 Task: Add an event with the title Training Workshop: Effective Communication Skills, date '2023/12/05', time 7:50 AM to 9:50 AMand add a description: Emphasize the significance of clear communication throughout the exercise. Encourage catchers to use verbal cues, such as Ready? or Fall when ready, to establish a synchronized rhythm., put the event into Blue category . Add location for the event as: 456 Voutoumi Beach, Antipaxos, Greece, logged in from the account softage.2@softage.netand send the event invitation to softage.8@softage.net and softage.9@softage.net. Set a reminder for the event 12 hour before
Action: Mouse moved to (104, 106)
Screenshot: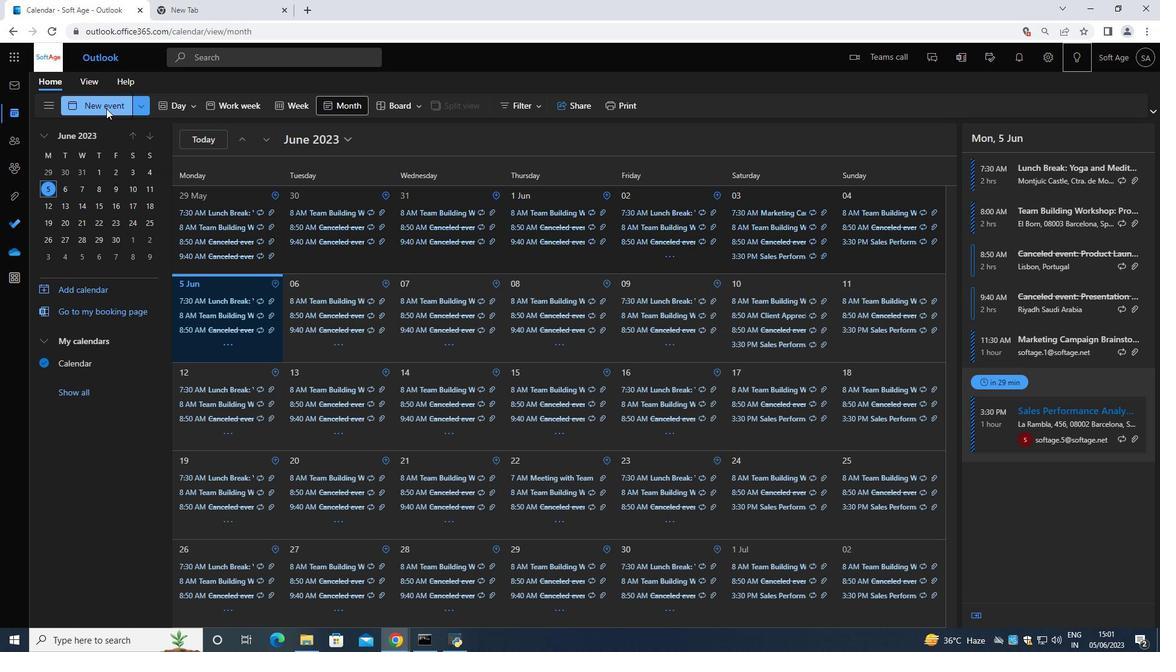 
Action: Mouse pressed left at (104, 106)
Screenshot: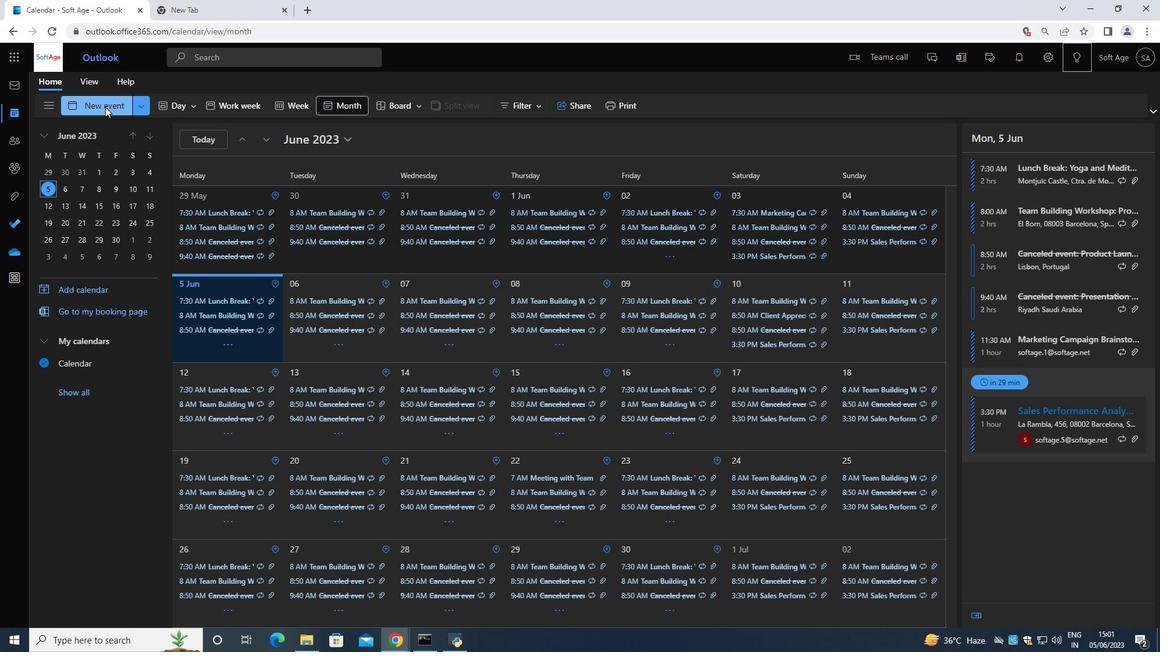 
Action: Mouse moved to (346, 178)
Screenshot: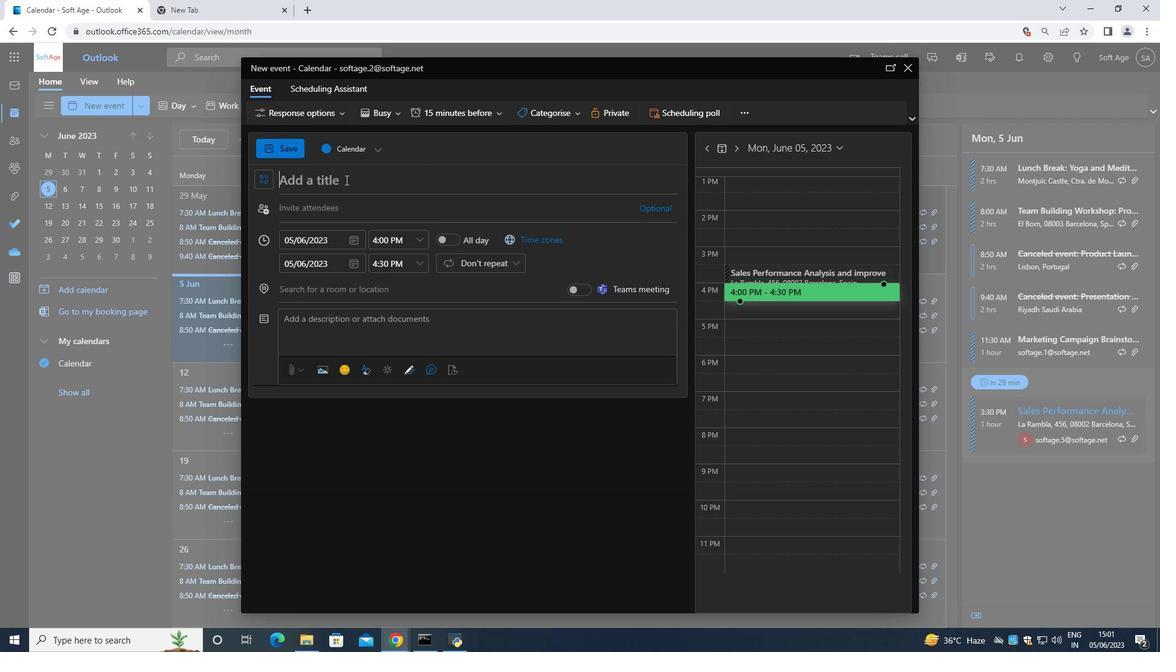 
Action: Key pressed <Key.shift>Training<Key.space><Key.shift>Workshop<Key.shift_r><Key.shift_r><Key.shift_r>:<Key.shift><Key.space><Key.shift><Key.shift><Key.shift><Key.shift><Key.shift><Key.shift><Key.shift><Key.shift><Key.shift><Key.shift><Key.shift>Effective<Key.space><Key.shift>Communication<Key.space><Key.shift>Skills
Screenshot: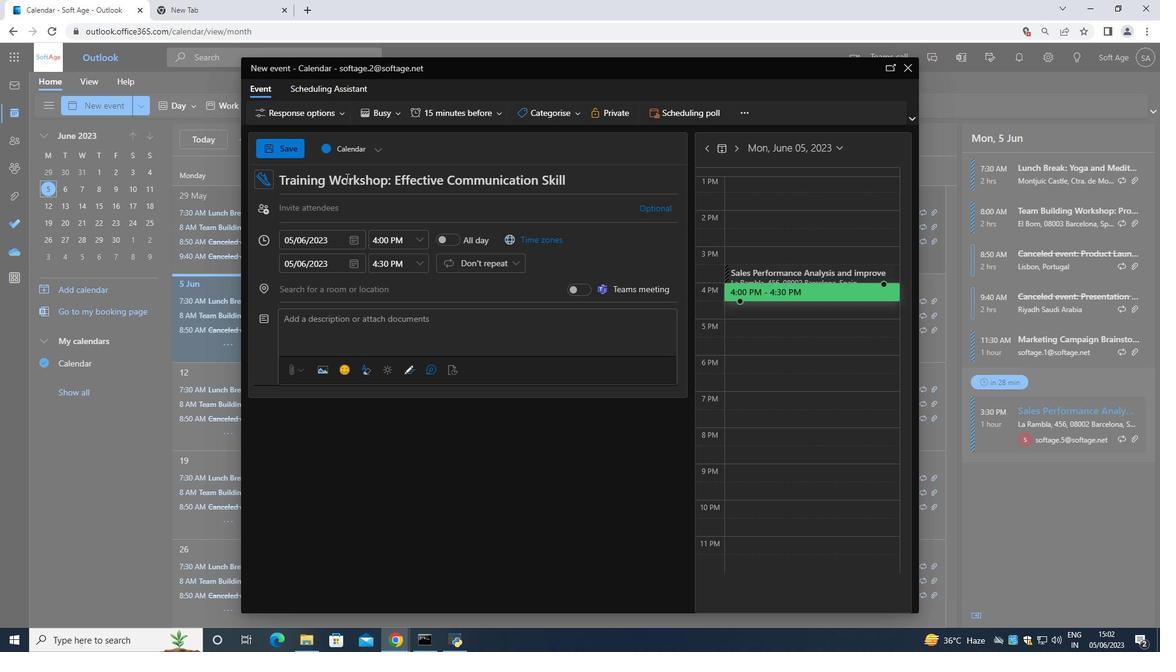 
Action: Mouse moved to (354, 246)
Screenshot: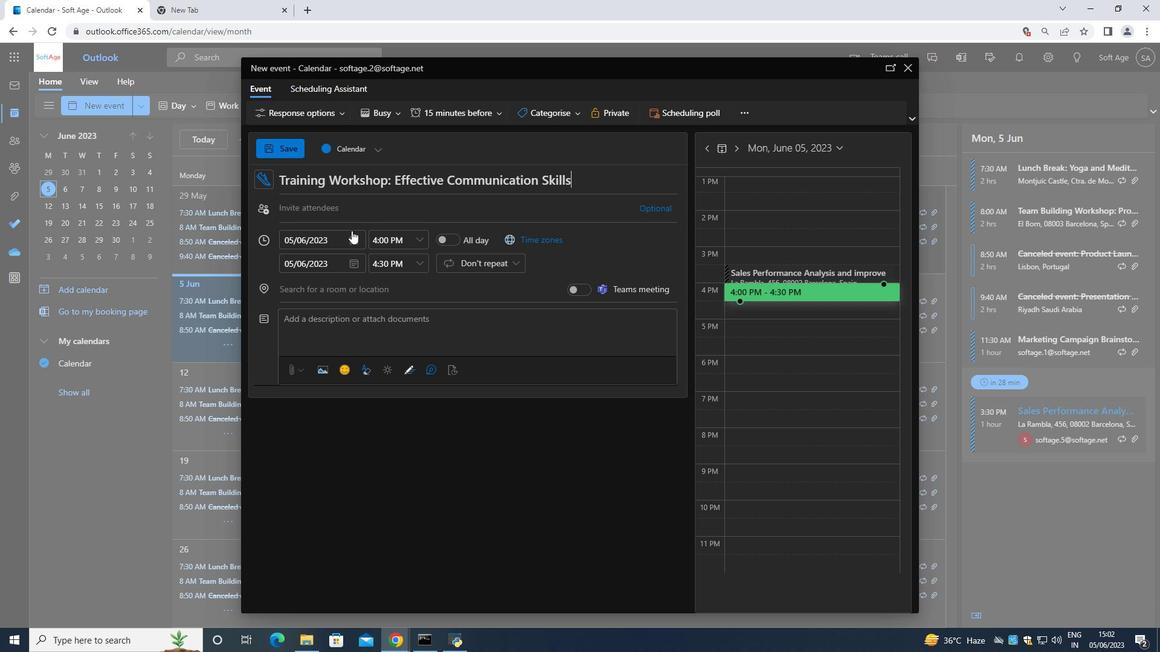 
Action: Mouse pressed left at (354, 246)
Screenshot: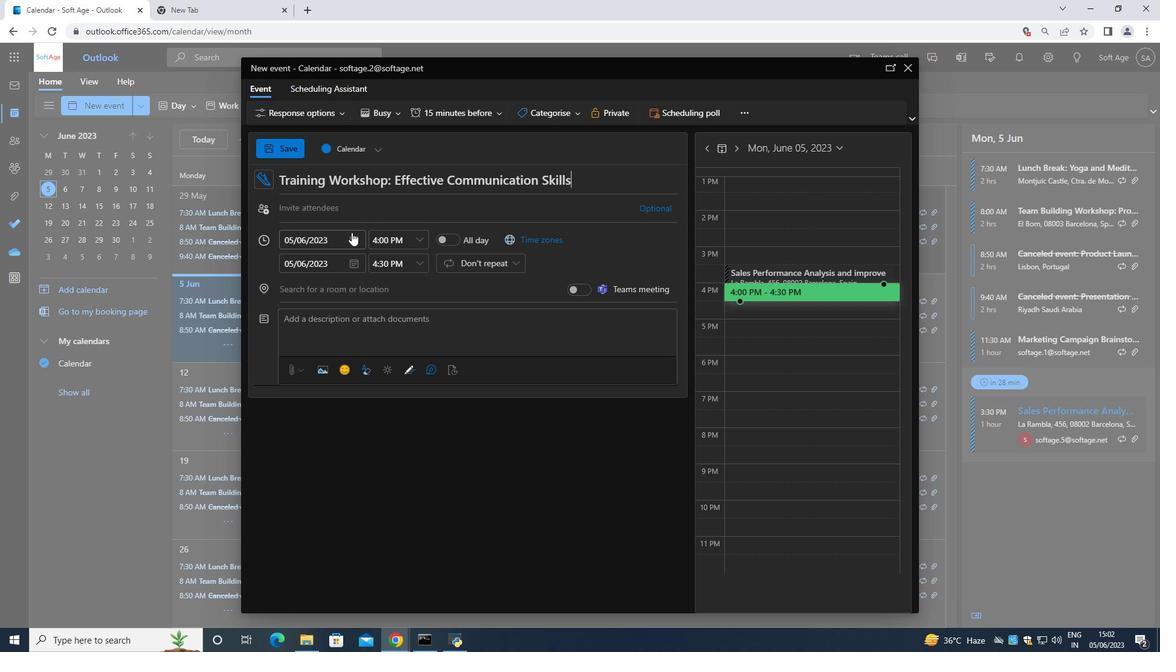 
Action: Mouse moved to (392, 258)
Screenshot: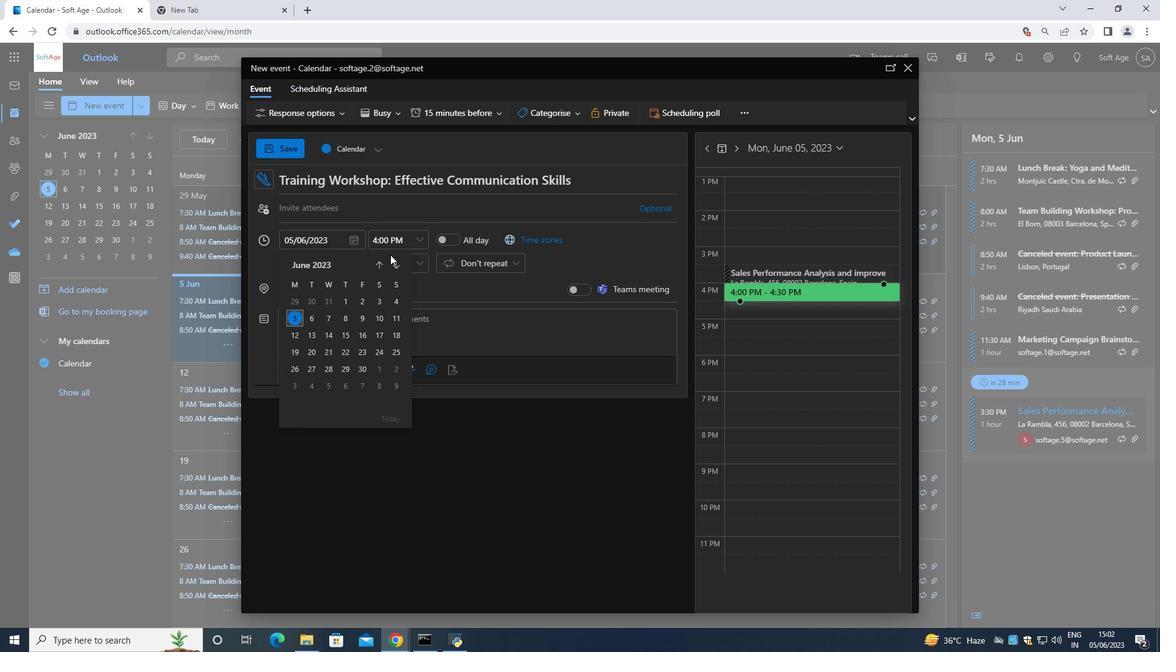 
Action: Mouse pressed left at (392, 258)
Screenshot: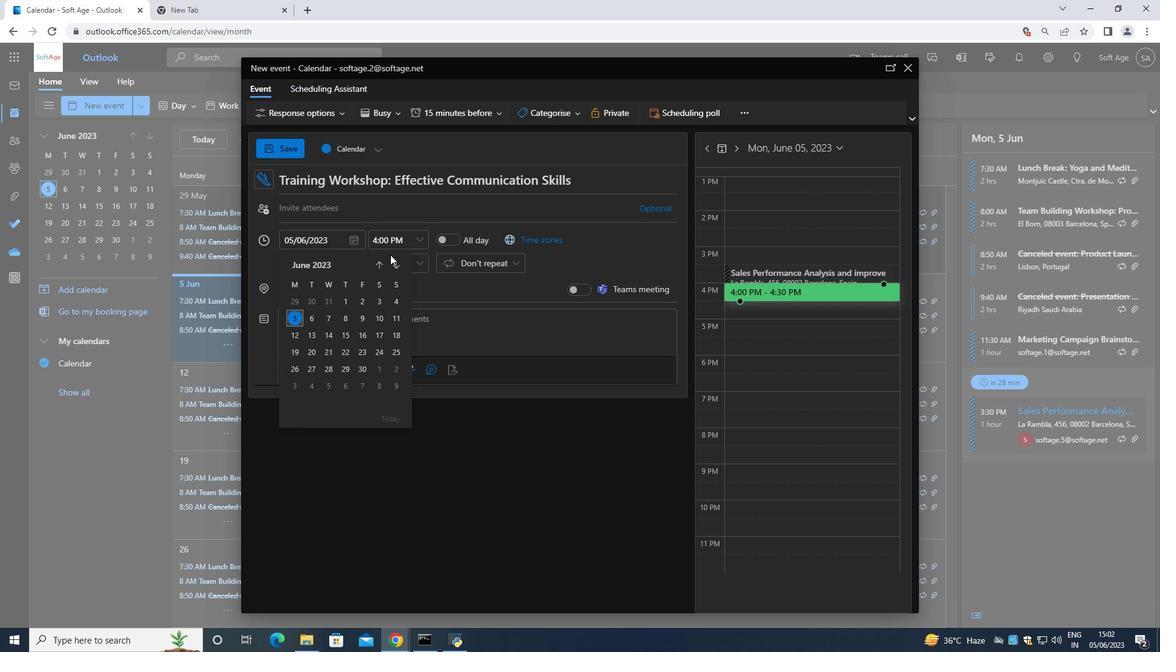 
Action: Mouse moved to (393, 262)
Screenshot: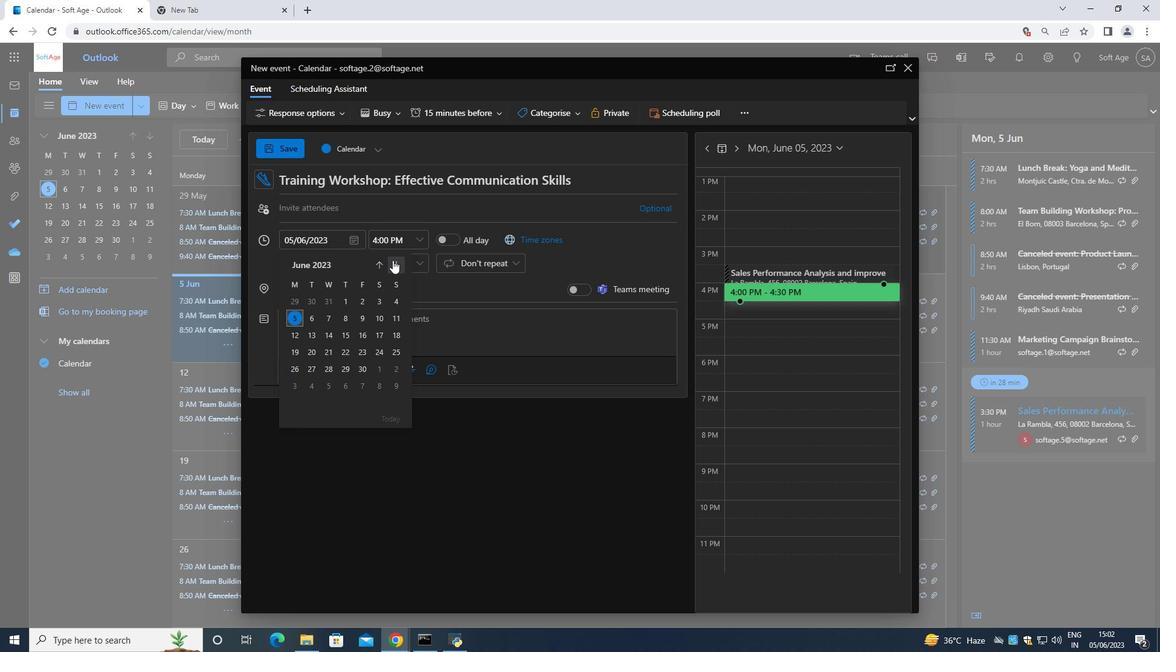 
Action: Mouse pressed left at (393, 262)
Screenshot: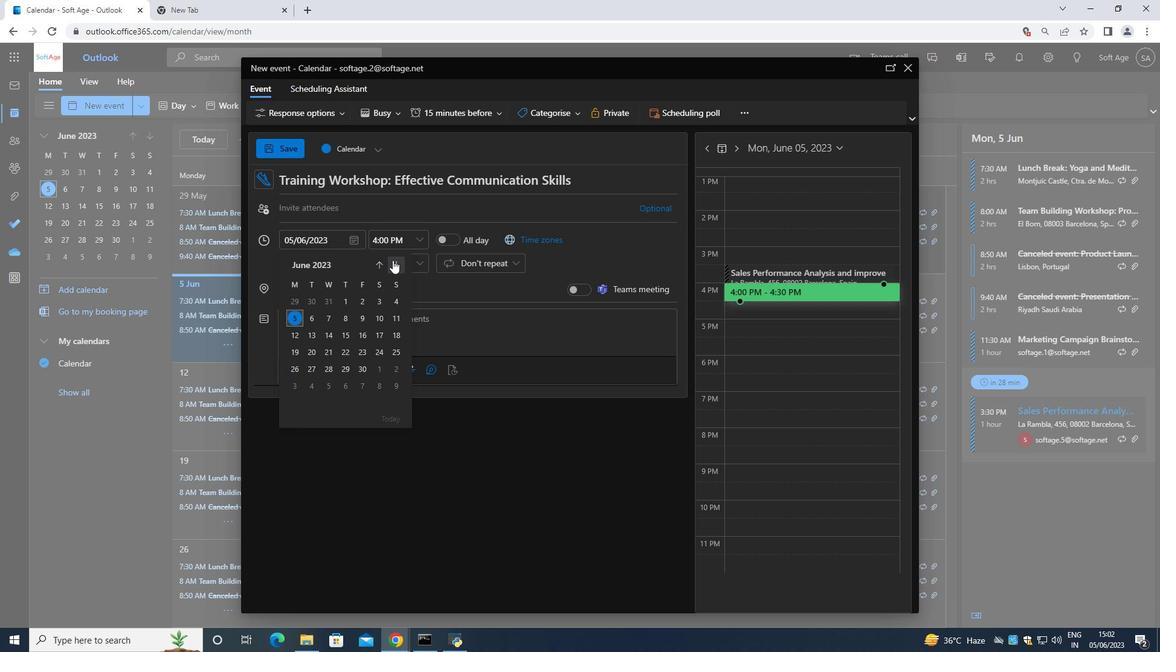 
Action: Mouse moved to (394, 262)
Screenshot: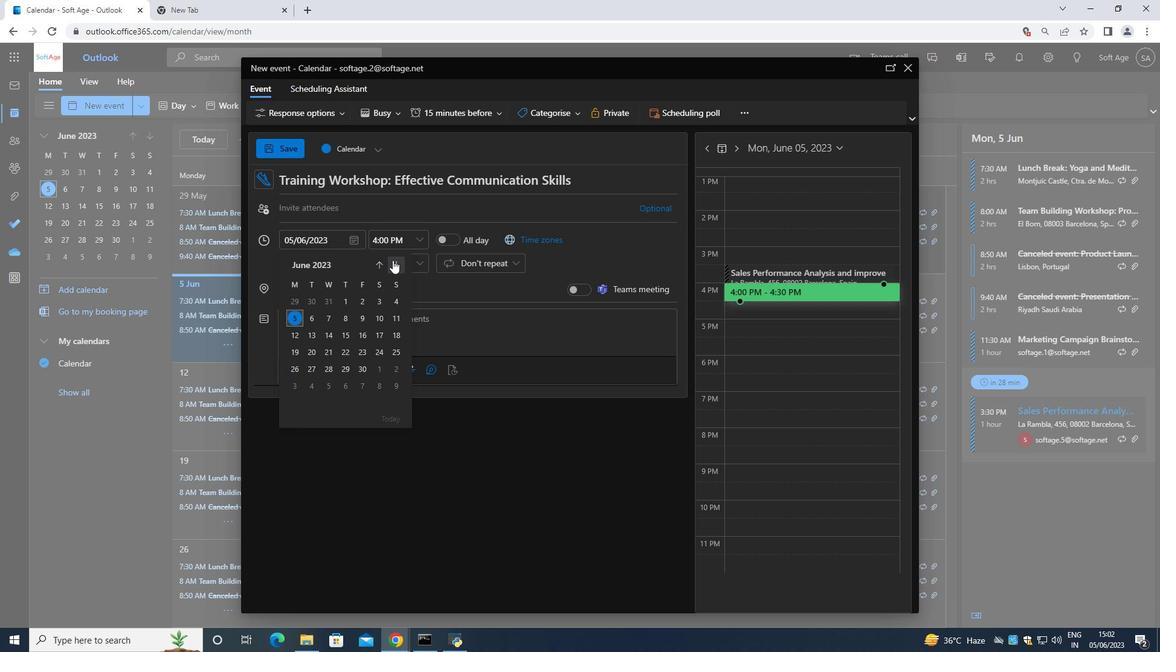 
Action: Mouse pressed left at (394, 262)
Screenshot: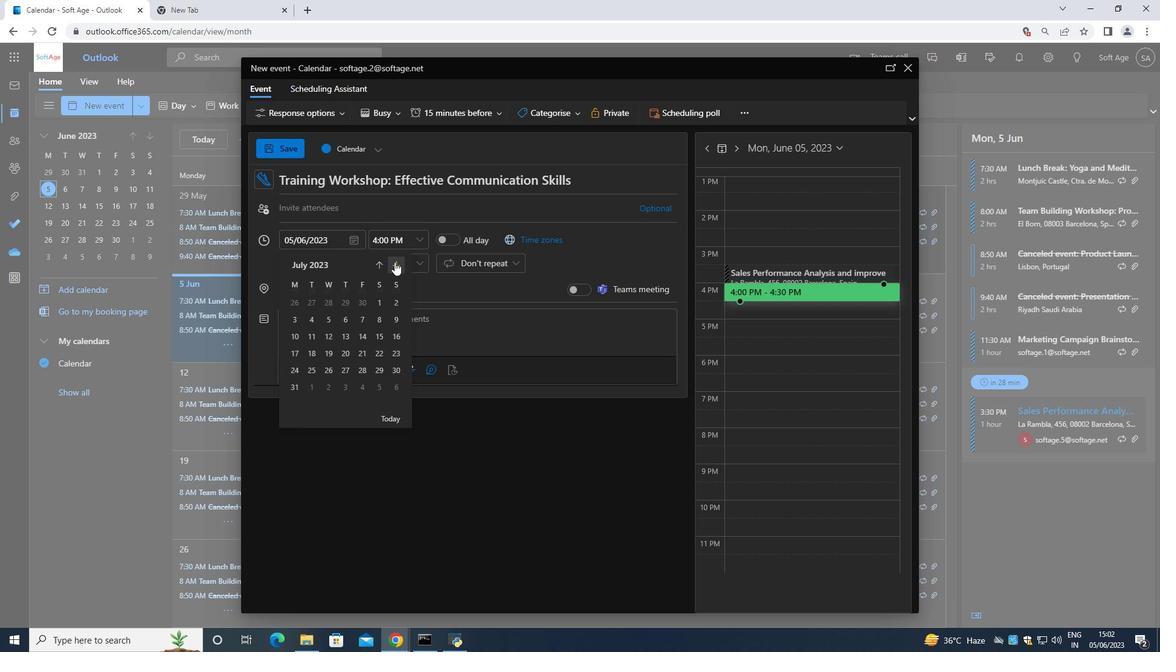 
Action: Mouse pressed left at (394, 262)
Screenshot: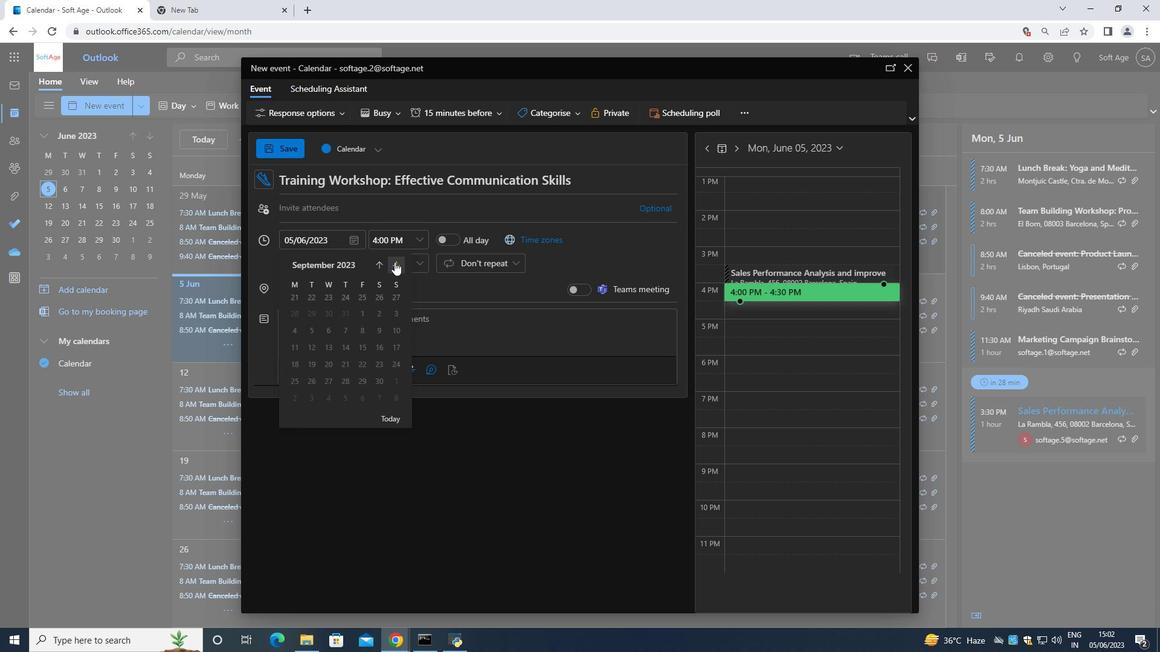 
Action: Mouse moved to (395, 262)
Screenshot: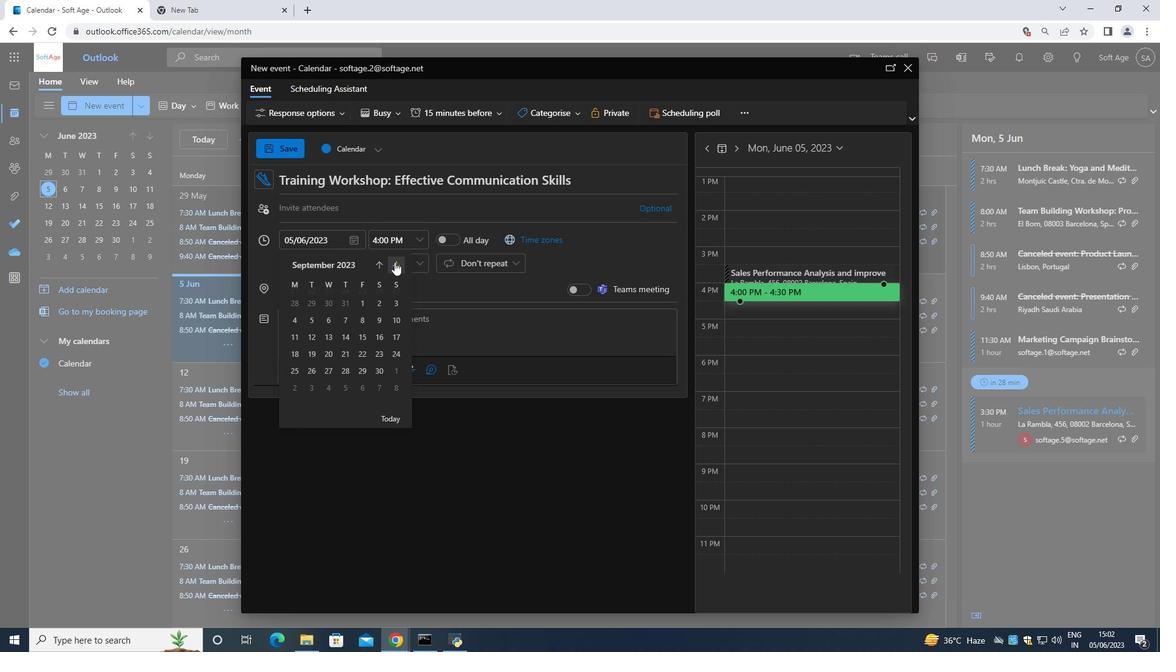 
Action: Mouse pressed left at (395, 262)
Screenshot: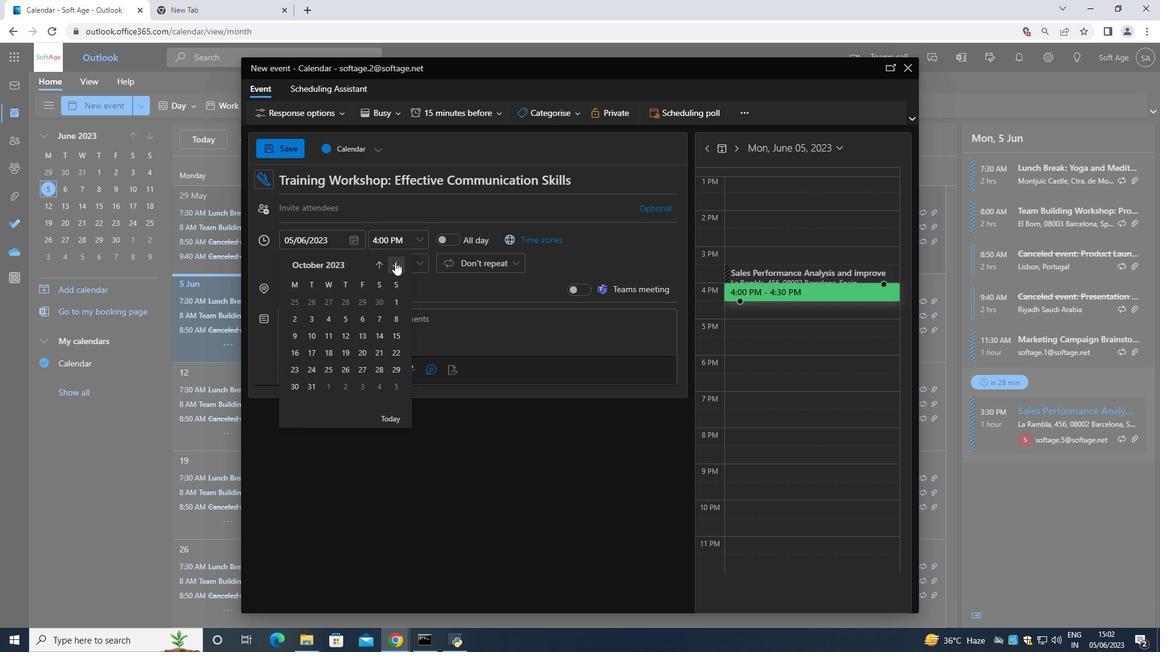 
Action: Mouse moved to (389, 302)
Screenshot: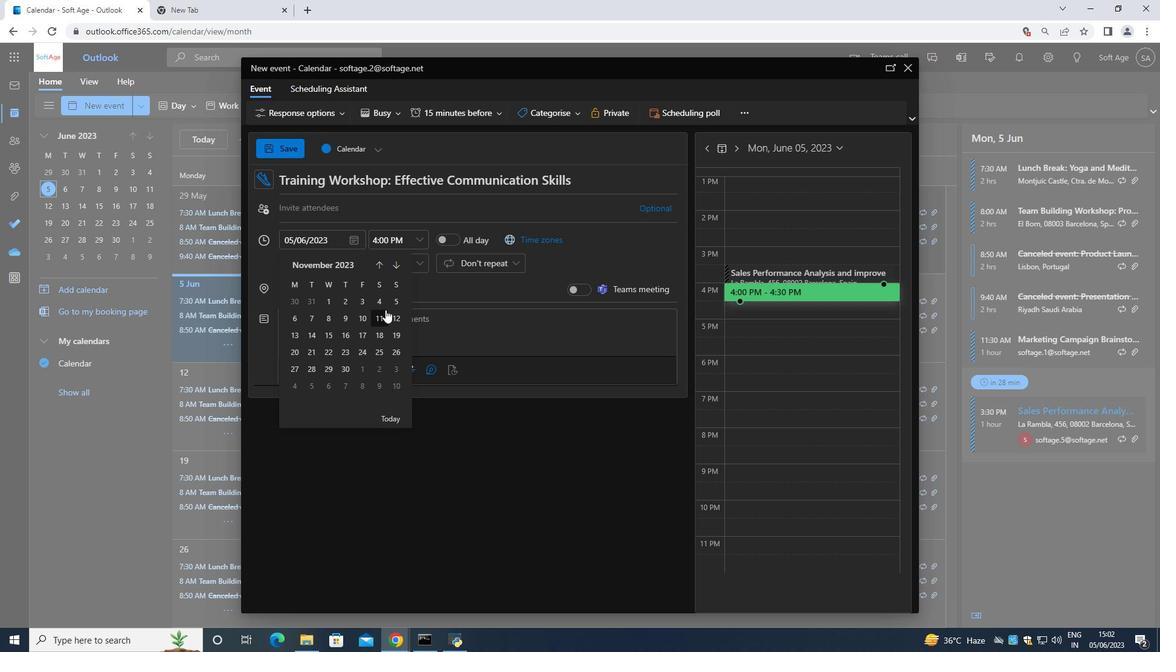 
Action: Mouse pressed left at (389, 302)
Screenshot: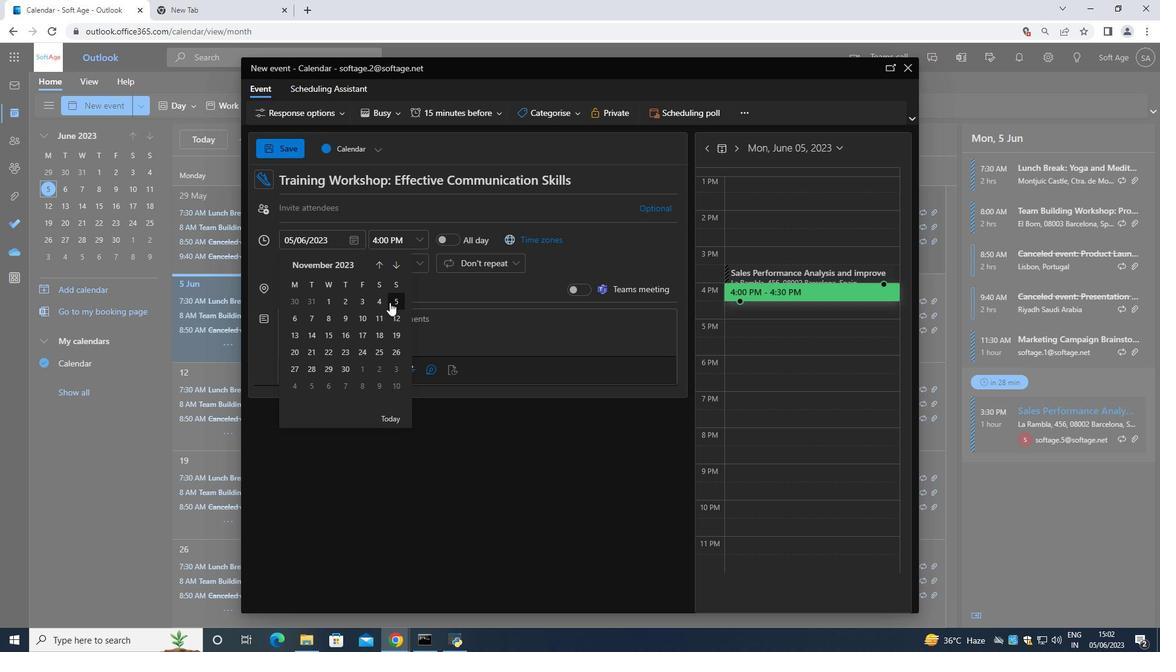 
Action: Mouse moved to (405, 240)
Screenshot: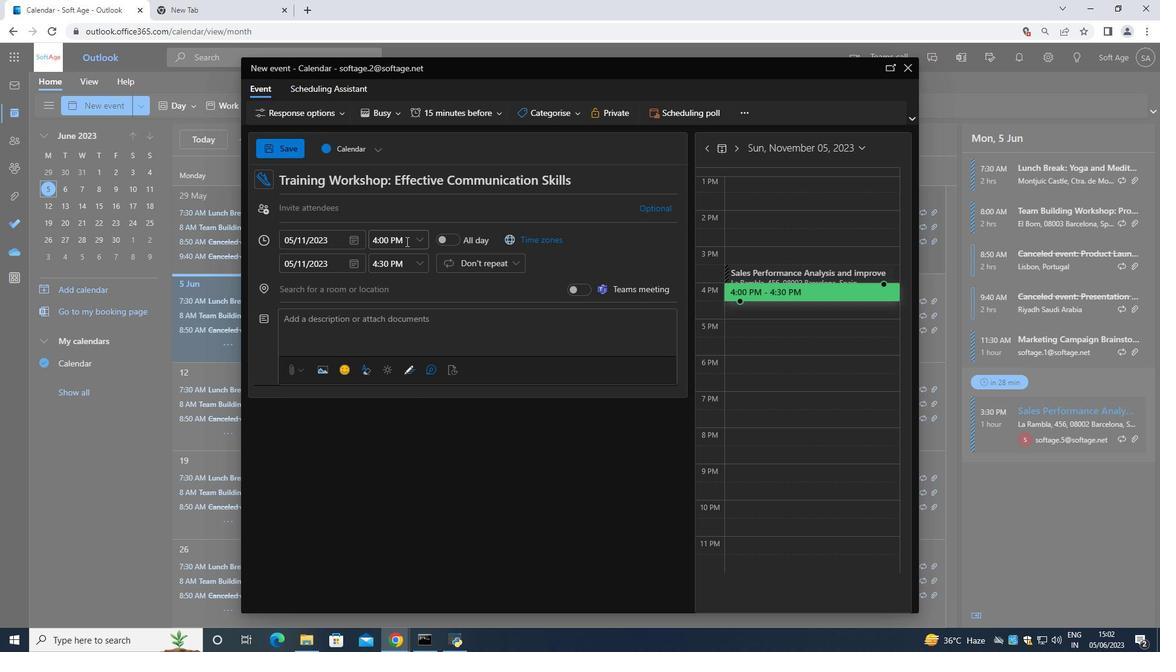 
Action: Mouse pressed left at (405, 240)
Screenshot: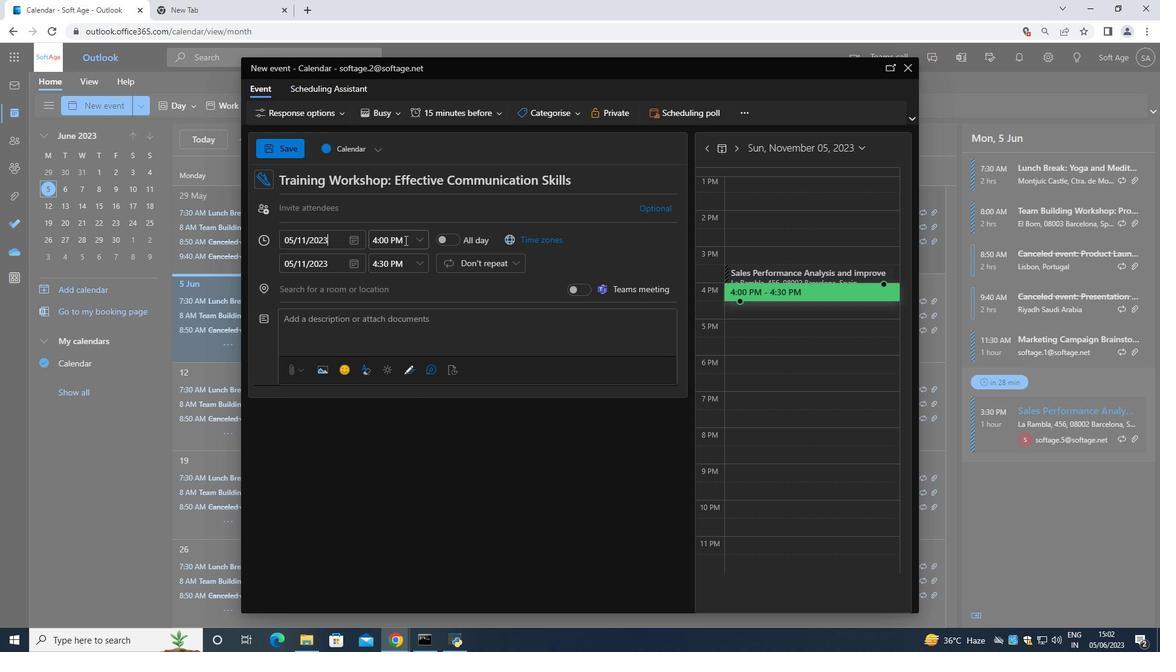 
Action: Key pressed <Key.backspace>7<Key.shift_r>:50<Key.space><Key.shift>am<Key.caps_lock>
Screenshot: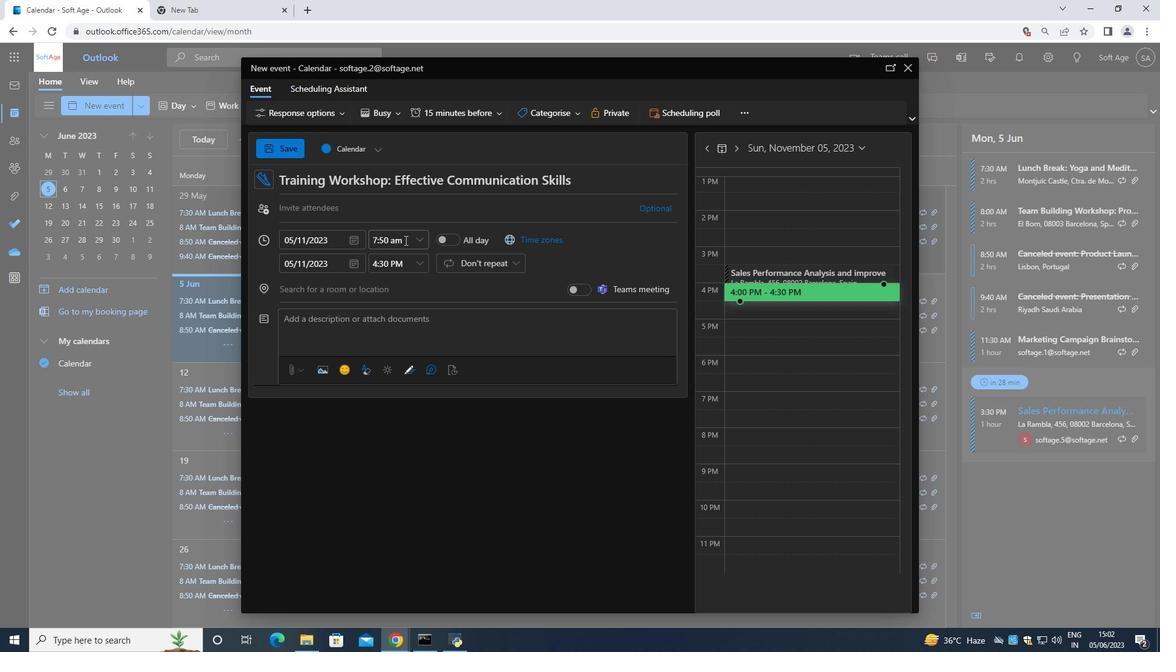 
Action: Mouse moved to (415, 257)
Screenshot: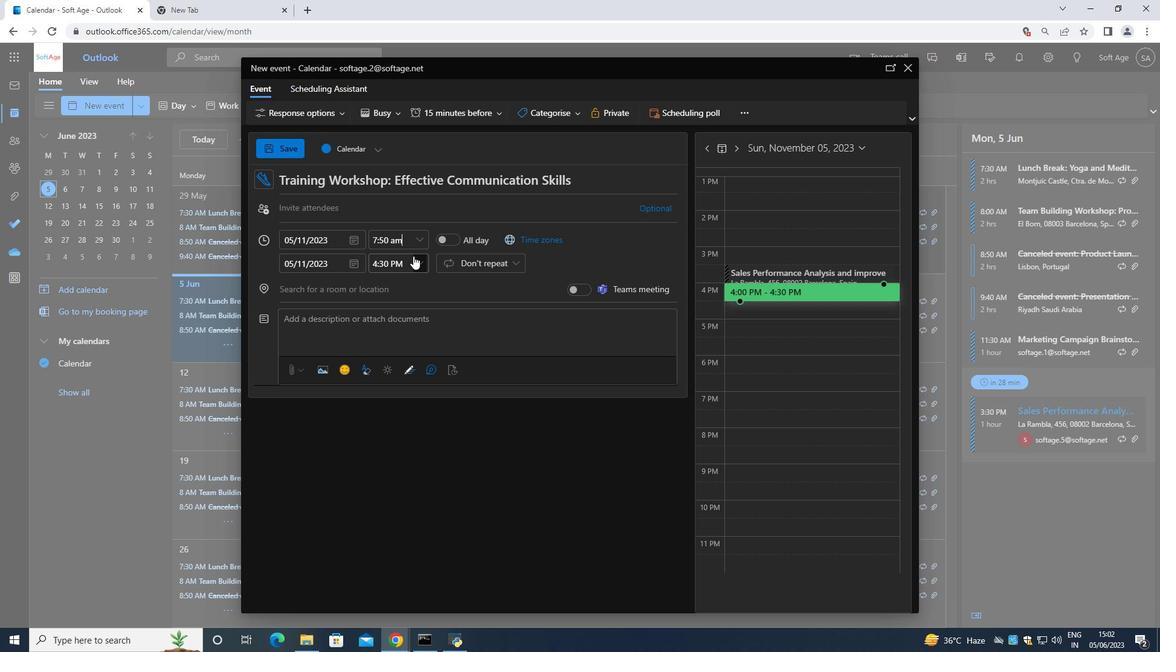 
Action: Mouse pressed left at (415, 257)
Screenshot: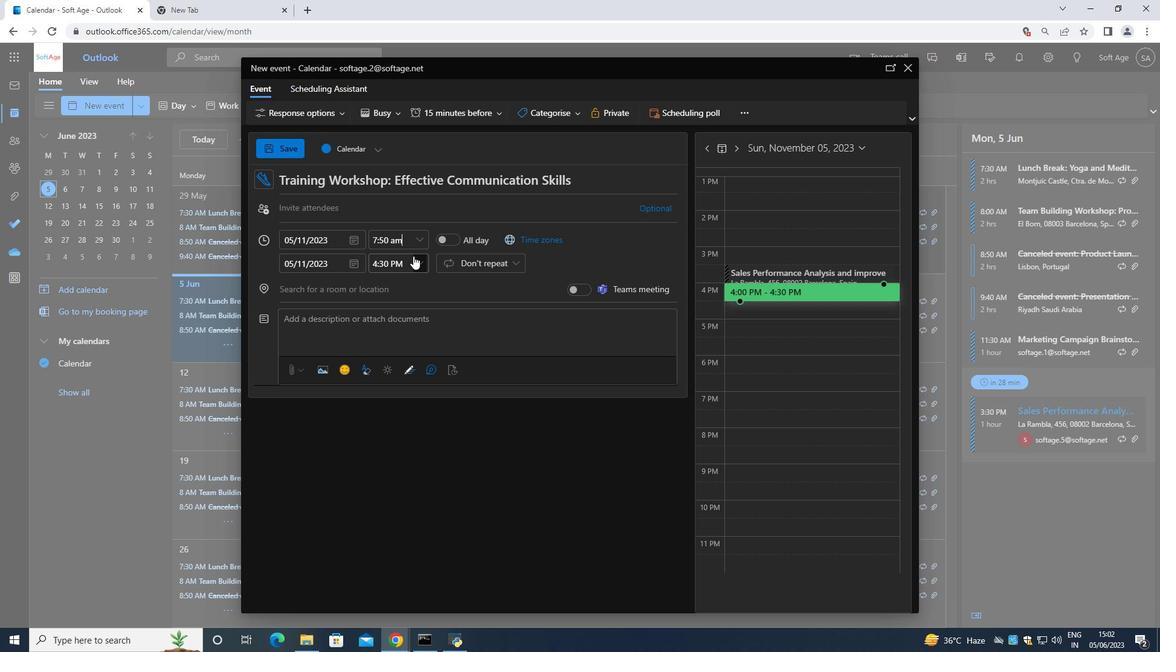 
Action: Mouse moved to (398, 346)
Screenshot: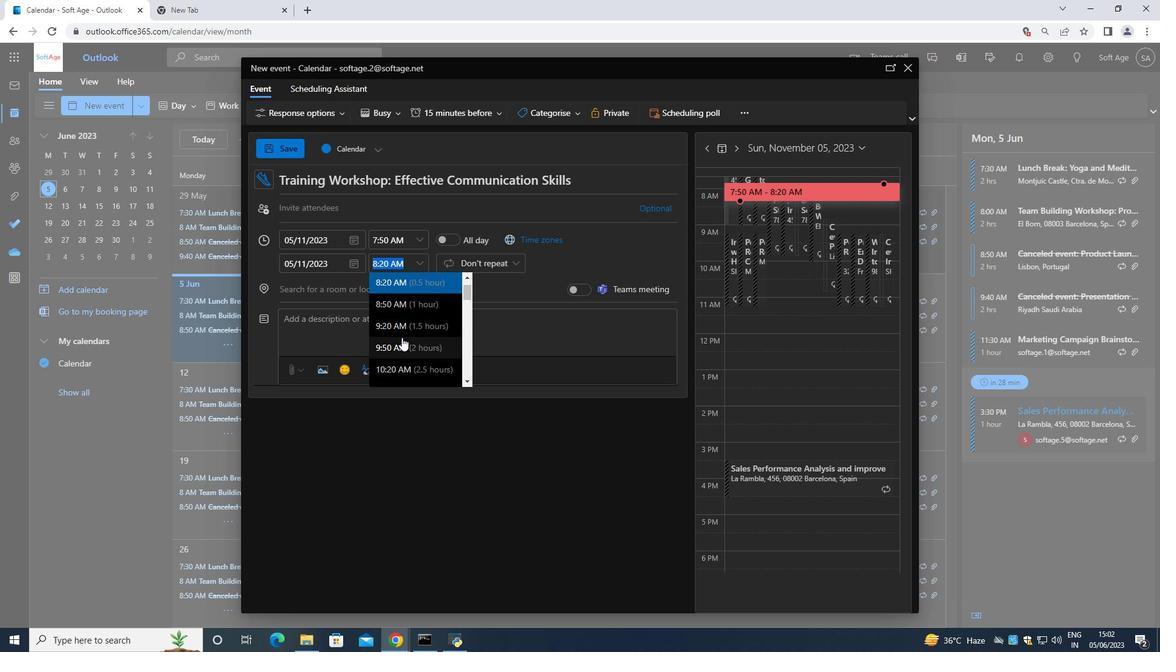 
Action: Mouse pressed left at (398, 346)
Screenshot: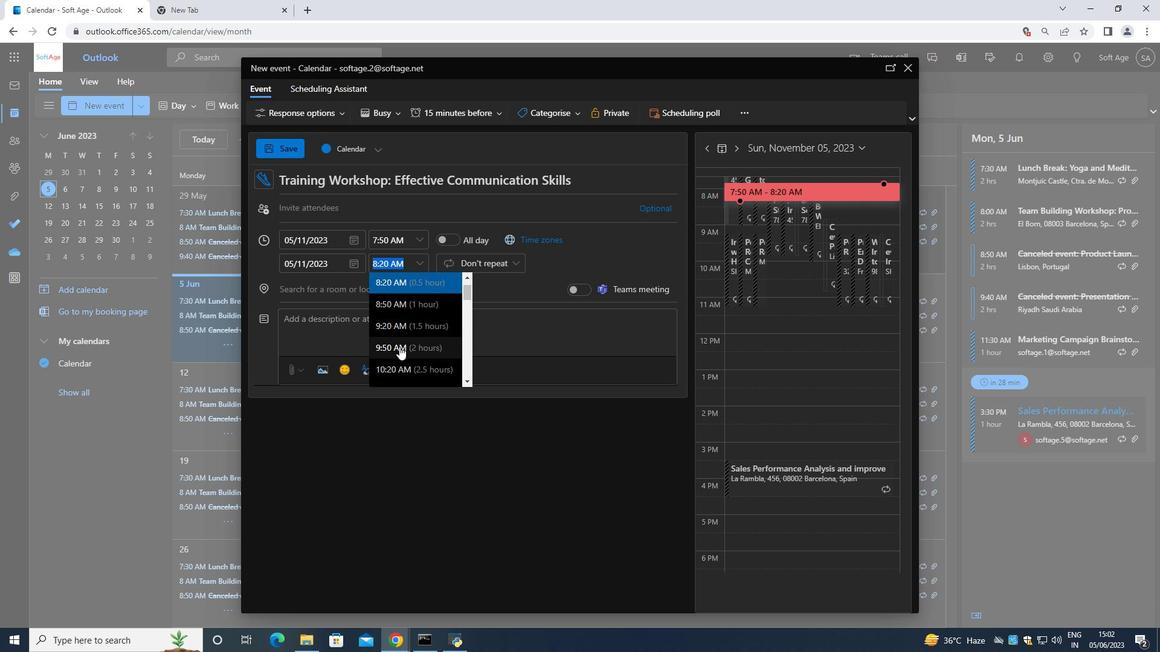 
Action: Mouse moved to (389, 330)
Screenshot: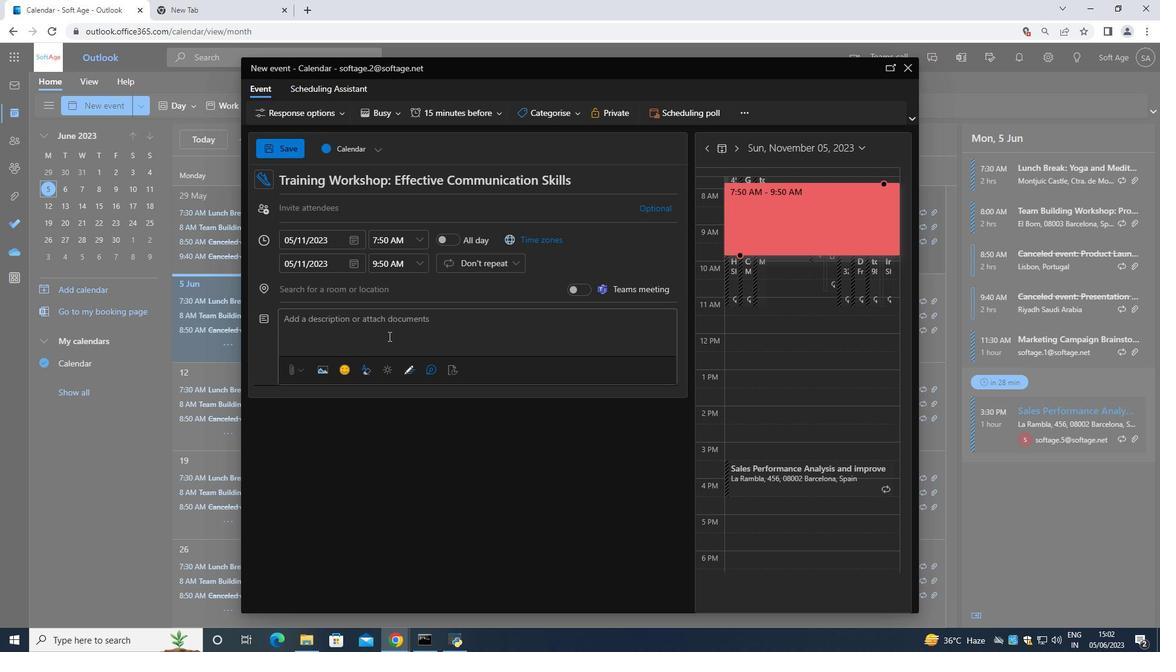 
Action: Mouse pressed left at (389, 330)
Screenshot: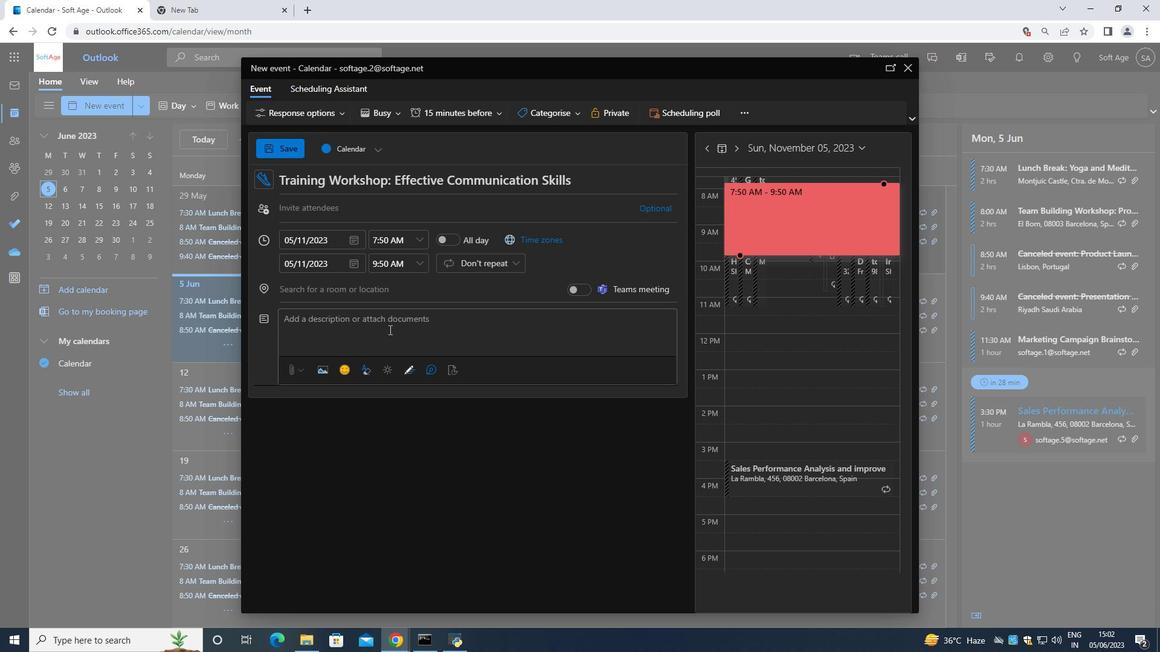 
Action: Mouse moved to (391, 331)
Screenshot: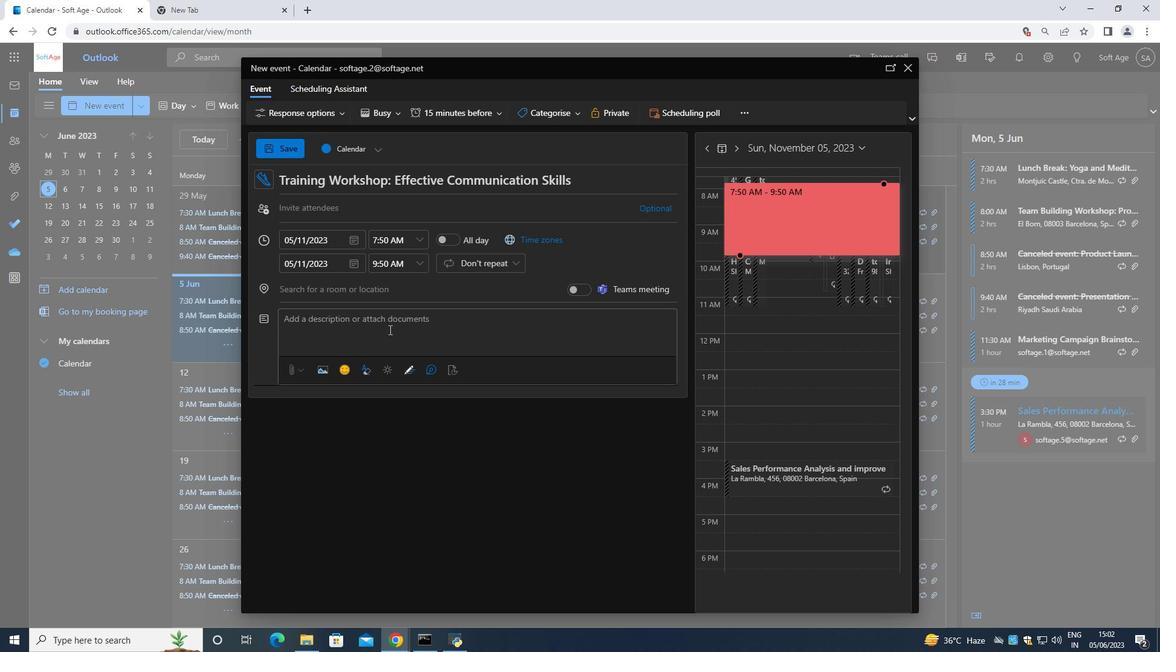 
Action: Key pressed <Key.shift>eMPHA<Key.backspace><Key.backspace><Key.backspace><Key.backspace><Key.backspace><Key.backspace><Key.backspace><Key.backspace><Key.backspace><Key.backspace><Key.backspace><Key.backspace><Key.backspace><Key.caps_lock><Key.shift>Emo<Key.backspace>phasize<Key.space>the<Key.space>exercise<Key.backspace><Key.backspace><Key.backspace><Key.backspace><Key.backspace><Key.backspace><Key.backspace><Key.backspace>significance<Key.space>of<Key.space>clear<Key.space>communication<Key.space>verbal<Key.space>throughout<Key.space>the<Key.space>exerise<Key.space><Key.backspace><Key.backspace><Key.backspace><Key.backspace>cise<Key.space>.<Key.space><Key.shift>Encourage<Key.space>catchers<Key.space>to<Key.space>the<Key.space>use<Key.space>verbal<Key.space>cuse,<Key.space>such<Key.space>as<Key.space>reday<Key.space><Key.left><Key.left><Key.left><Key.left><Key.left><Key.backspace><Key.shift>R<Key.right><Key.right><Key.right><Key.right><Key.shift_r>?<Key.space>or<Key.space>fall<Key.space>when<Key.space>reas<Key.backspace>dy<Key.space>,<Key.space>to<Key.space>establish<Key.space>a<Key.space>synchronizr<Key.backspace>ed<Key.space>rhythm<Key.space>.
Screenshot: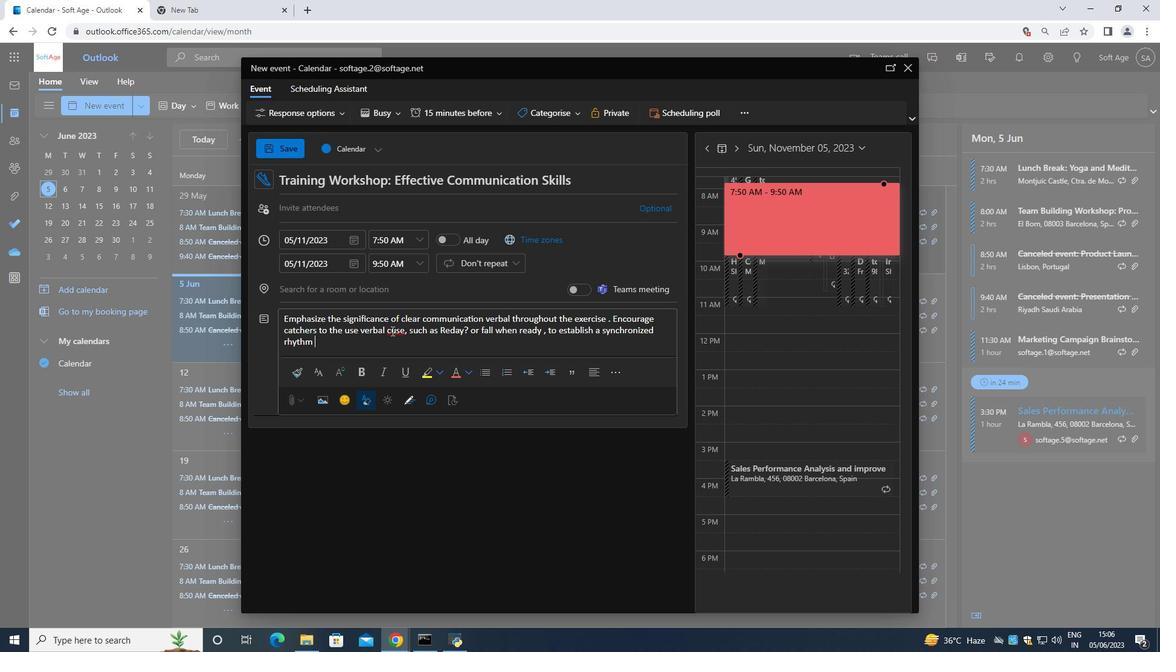 
Action: Mouse moved to (538, 118)
Screenshot: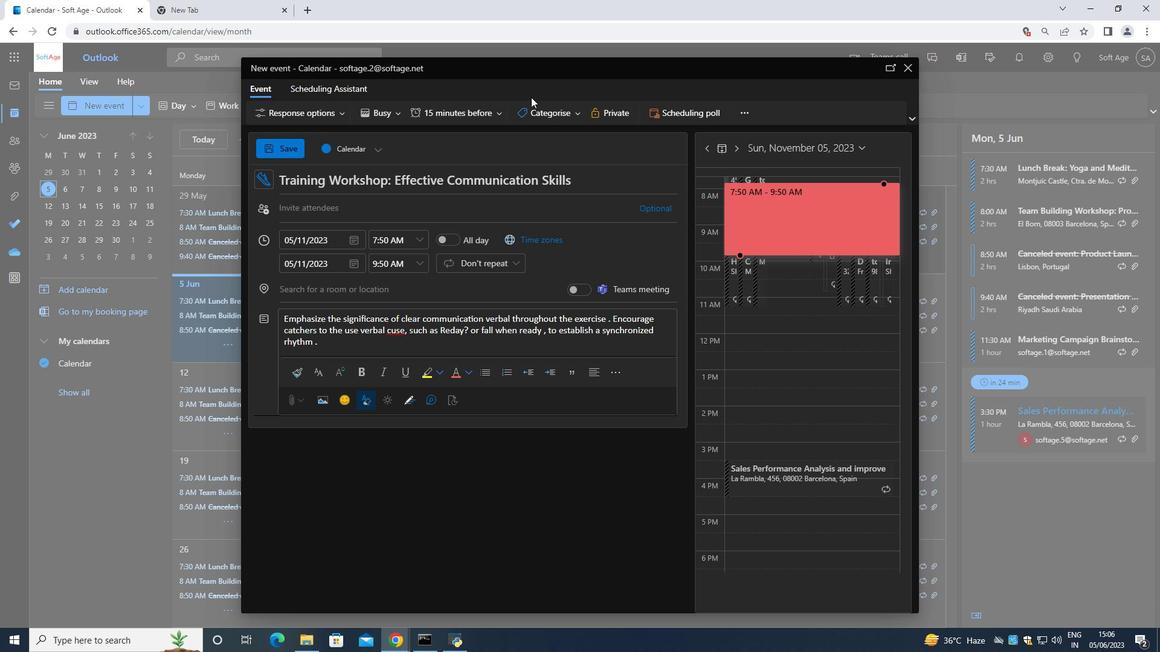 
Action: Mouse pressed left at (538, 118)
Screenshot: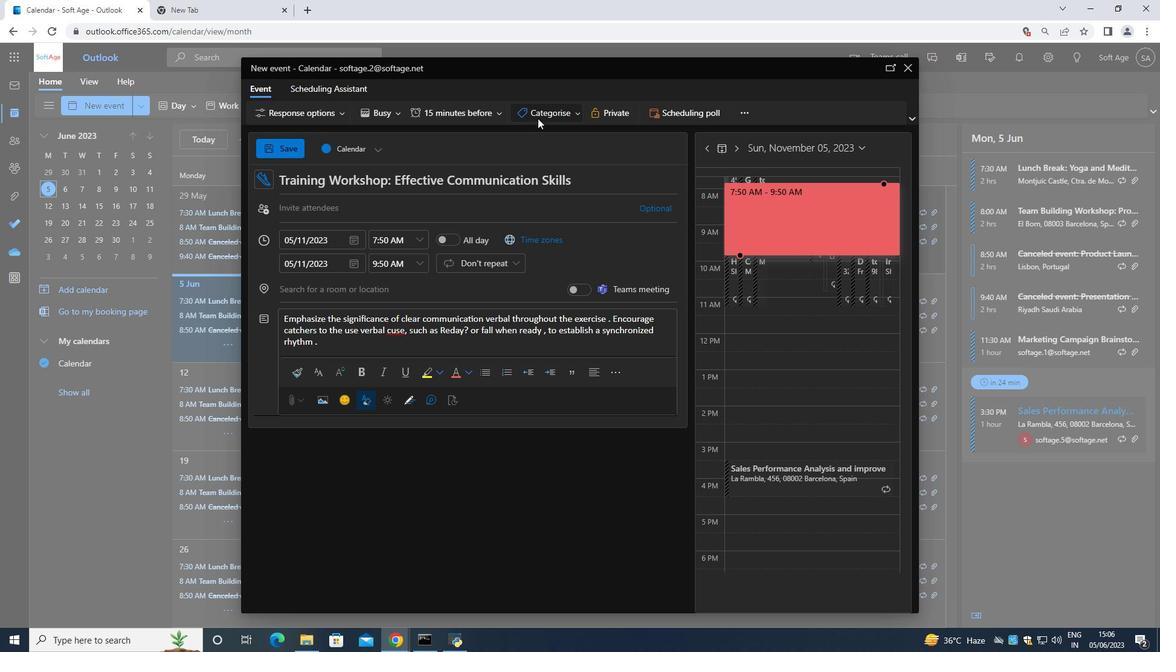 
Action: Mouse moved to (545, 133)
Screenshot: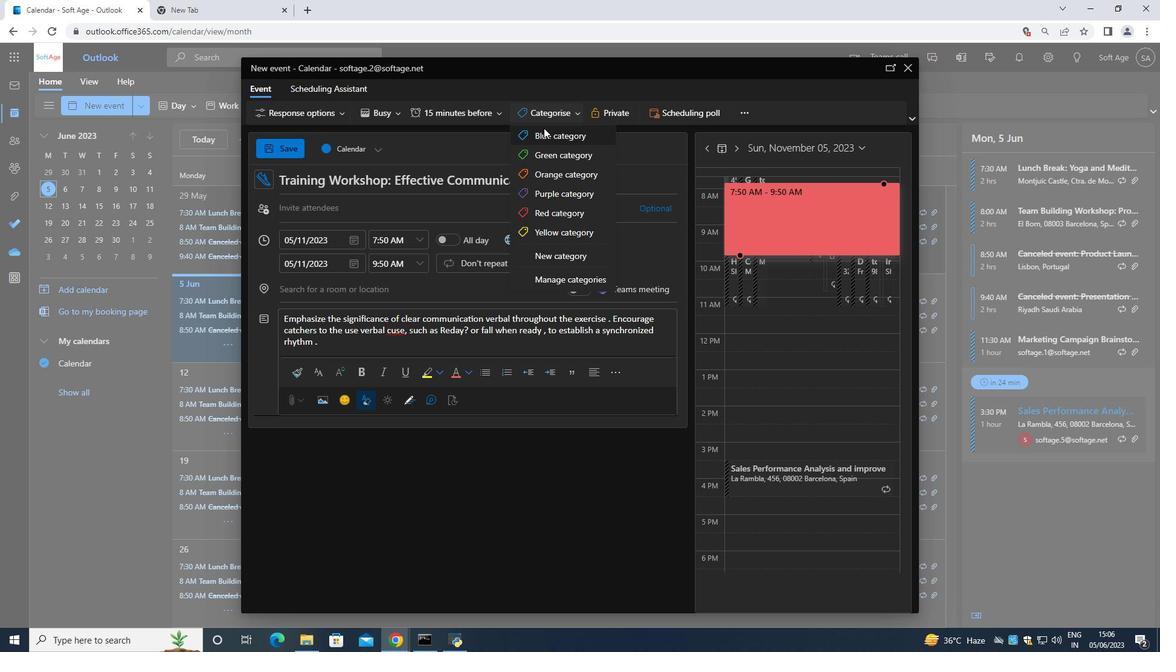 
Action: Mouse pressed left at (545, 133)
Screenshot: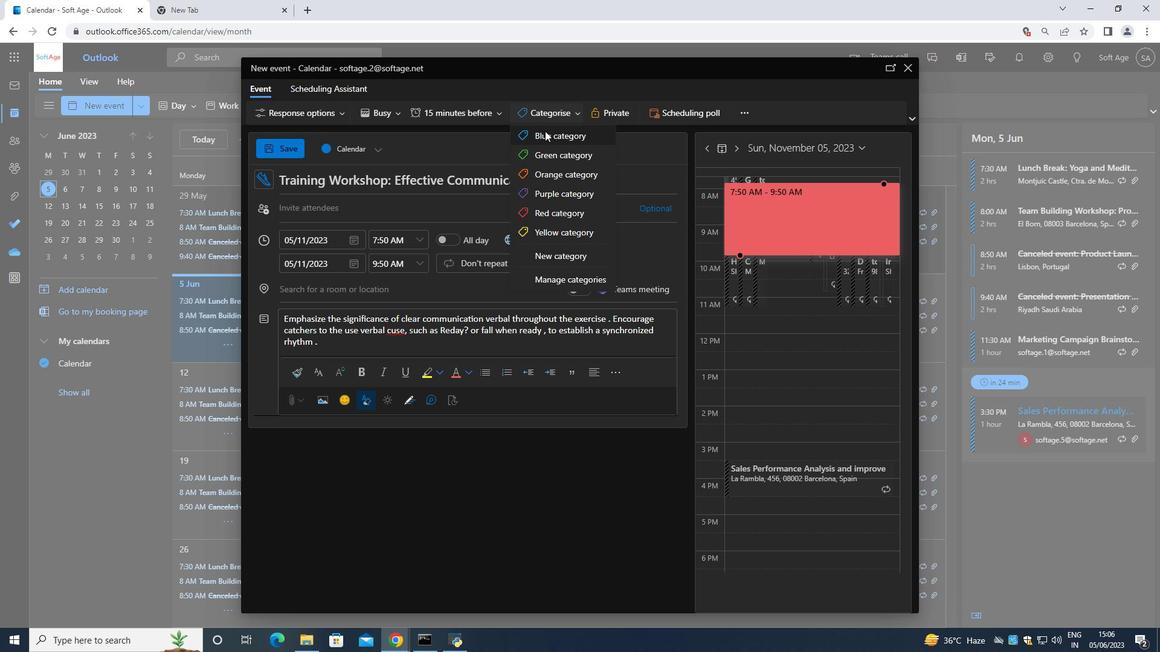 
Action: Mouse moved to (437, 281)
Screenshot: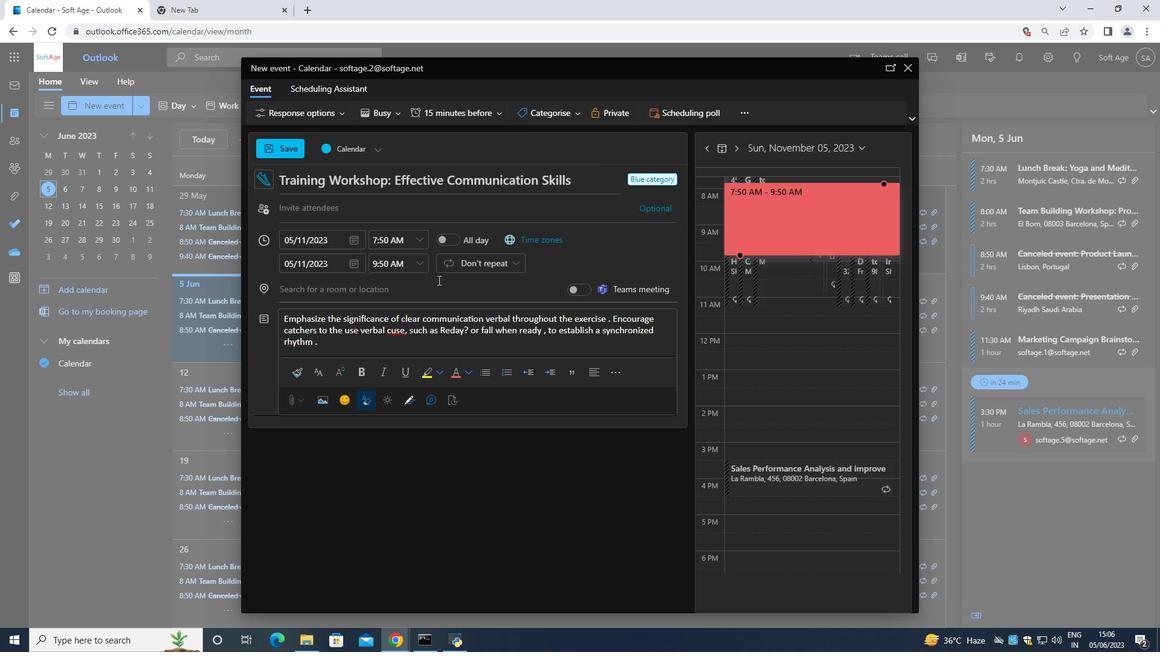 
Action: Mouse pressed left at (437, 281)
Screenshot: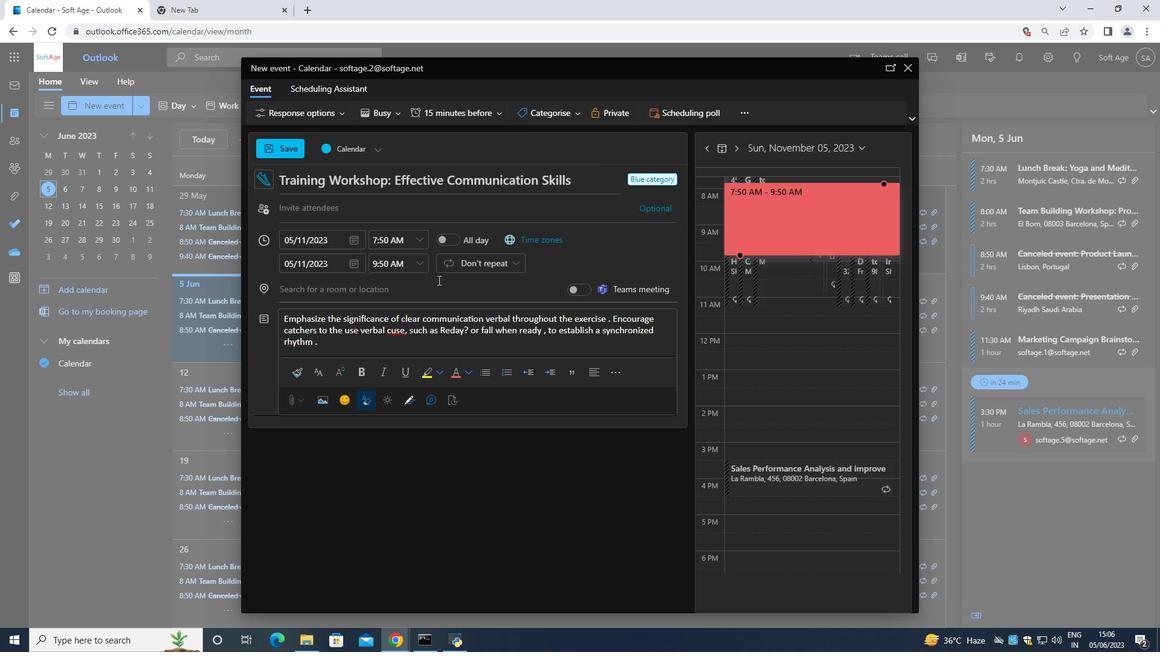 
Action: Mouse moved to (436, 281)
Screenshot: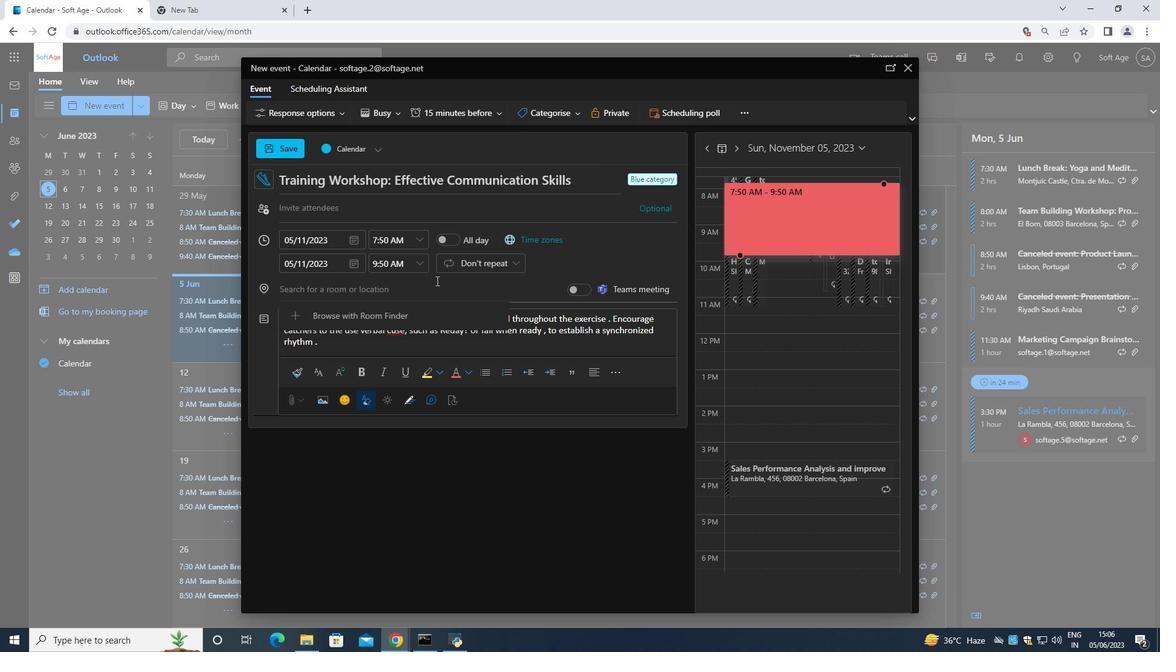 
Action: Key pressed <Key.shift>So<Key.backspace><Key.backspace>456<Key.space><Key.shift>va<Key.backspace><Key.backspace><Key.shift><Key.shift>Voutoumi<Key.space><Key.shift><Key.shift><Key.shift><Key.shift><Key.shift>Beach,<Key.space><Key.shift><Key.shift><Key.shift><Key.shift><Key.shift><Key.shift><Key.shift><Key.shift><Key.shift><Key.shift><Key.shift><Key.shift><Key.shift><Key.shift><Key.shift>Anti<Key.space><Key.backspace>paxos,<Key.space><Key.shift><Key.shift><Key.shift><Key.shift><Key.shift>greece
Screenshot: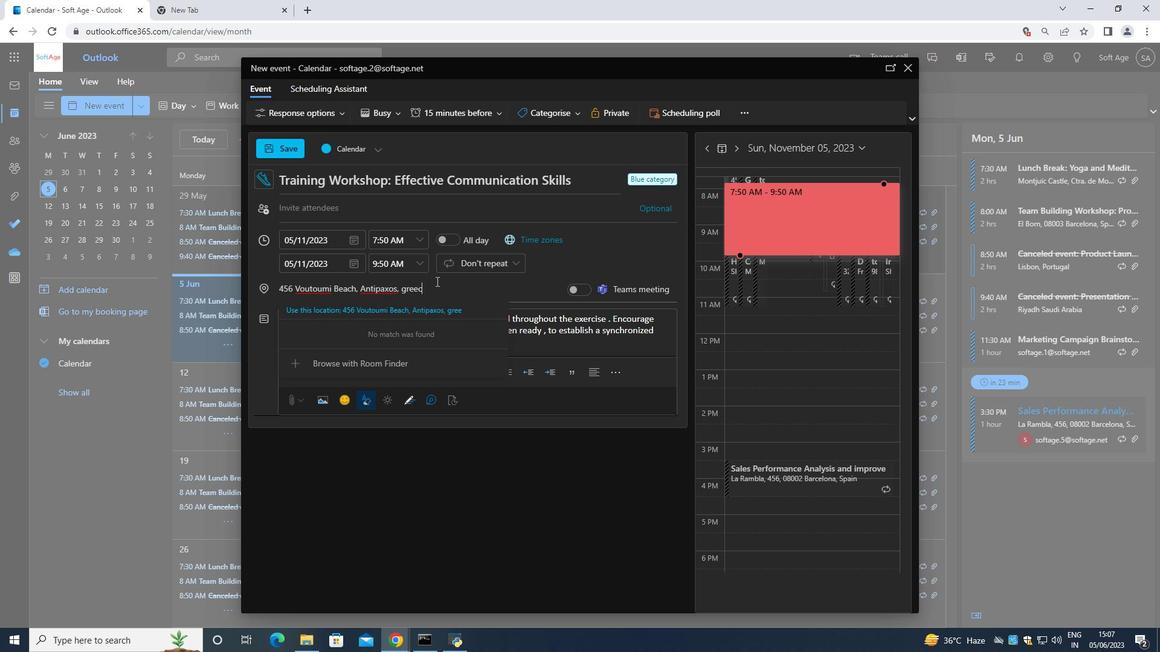 
Action: Mouse moved to (363, 204)
Screenshot: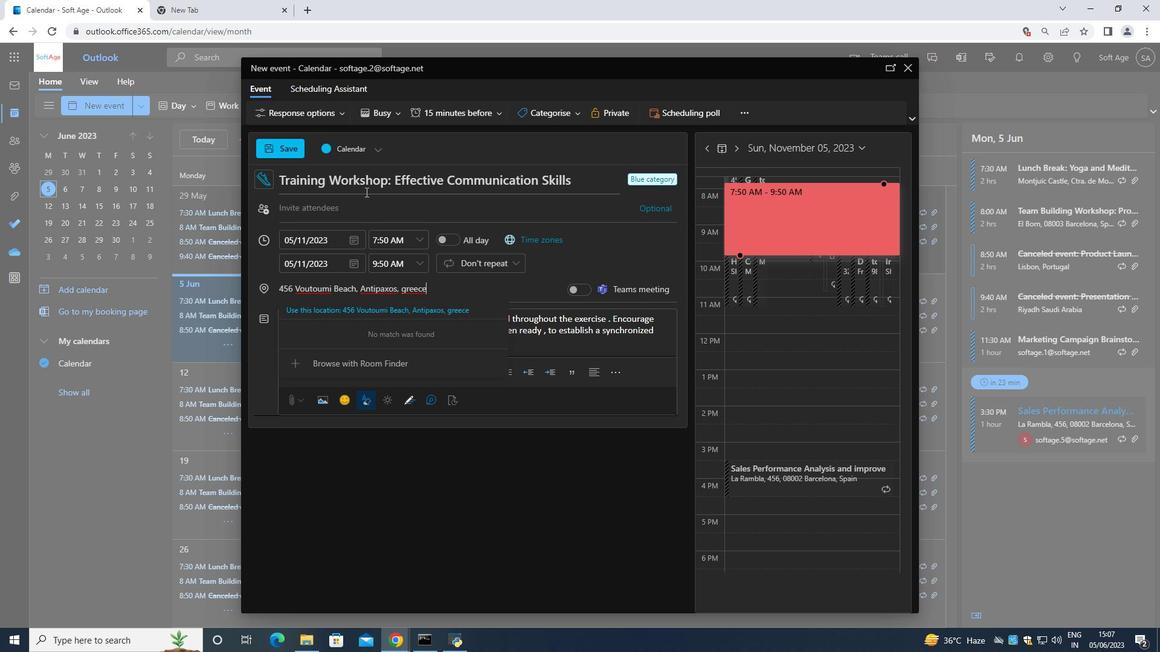 
Action: Mouse pressed left at (363, 204)
Screenshot: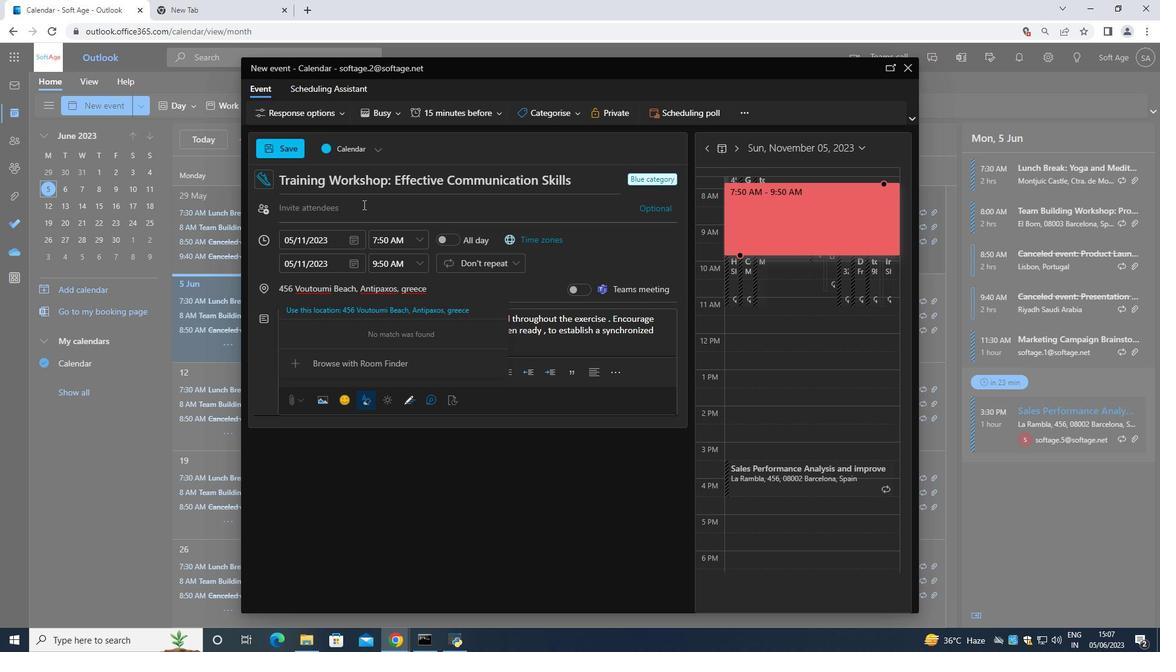 
Action: Mouse moved to (362, 205)
Screenshot: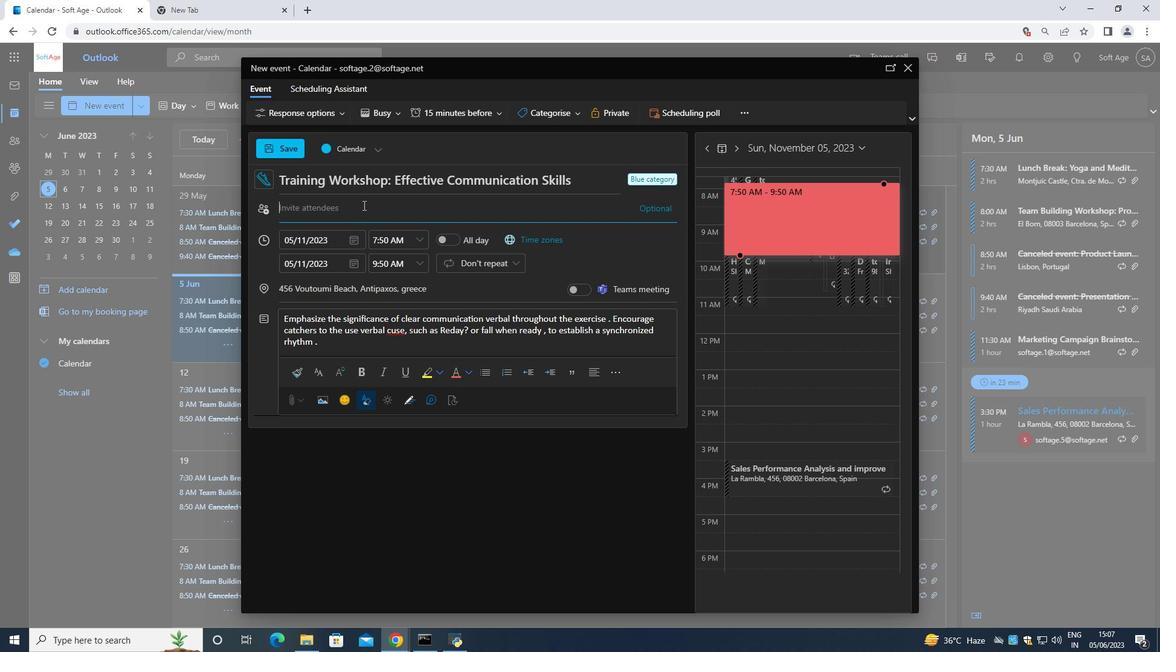 
Action: Key pressed <Key.shift>Softage.8<Key.shift>@softage
Screenshot: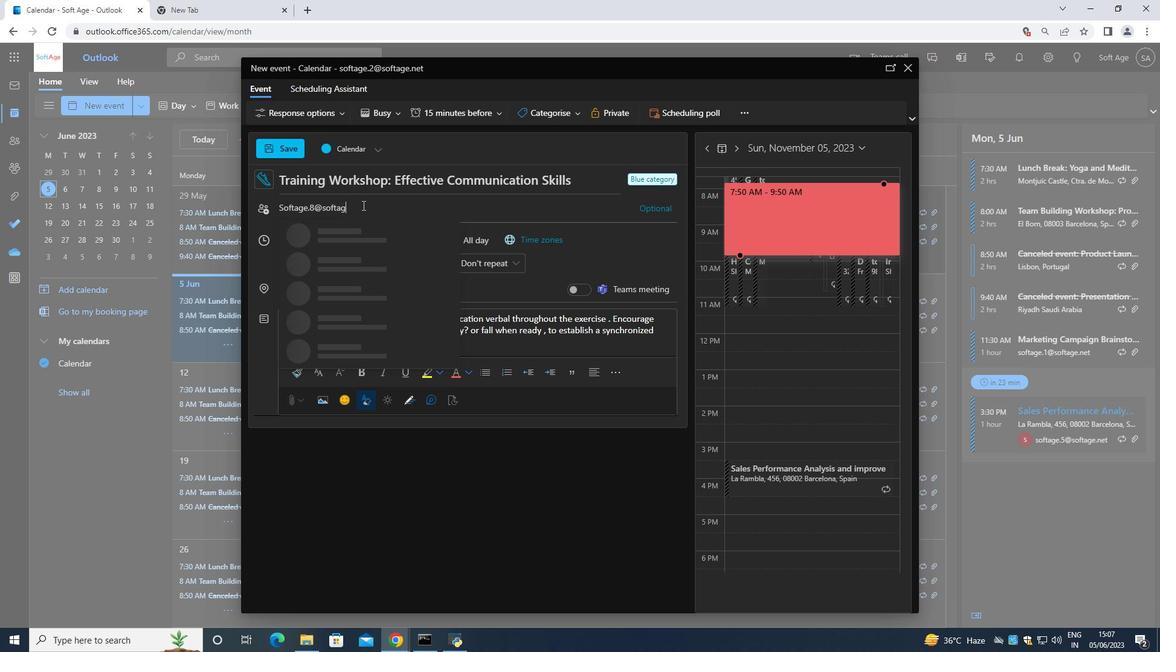 
Action: Mouse moved to (376, 232)
Screenshot: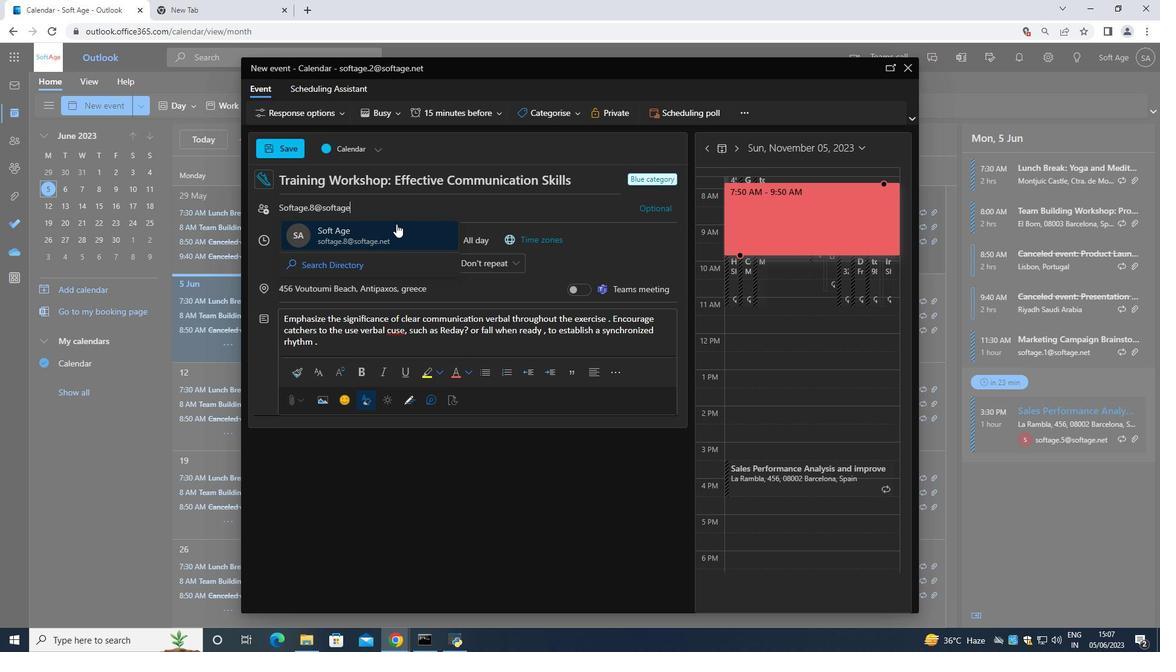 
Action: Mouse pressed left at (376, 232)
Screenshot: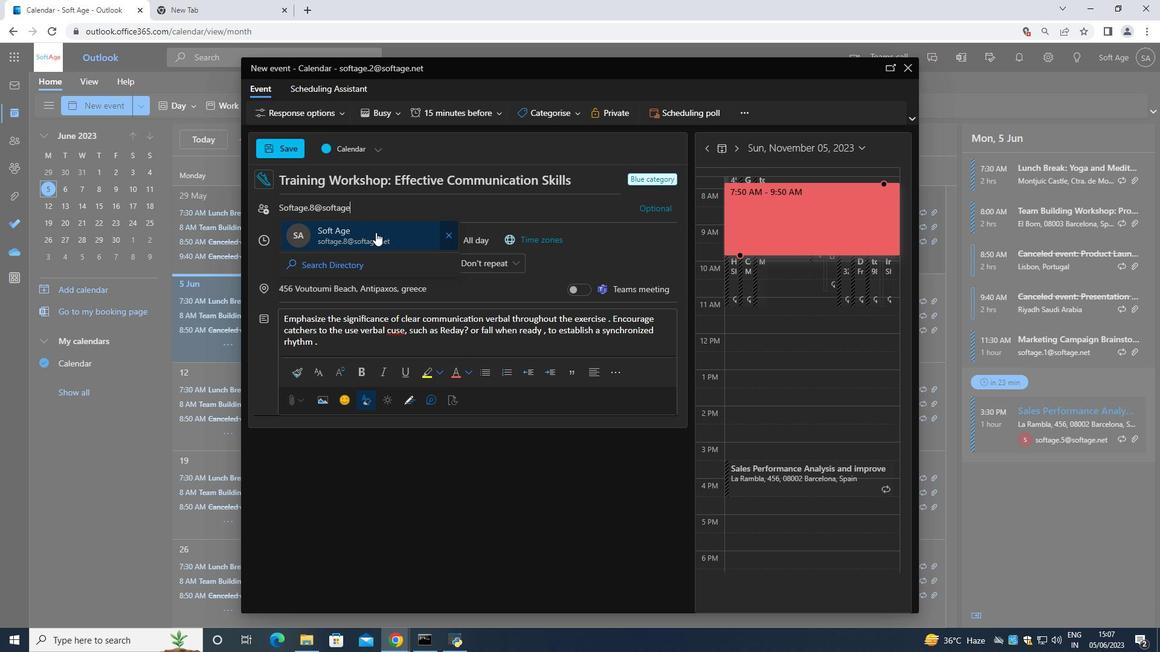 
Action: Mouse moved to (371, 228)
Screenshot: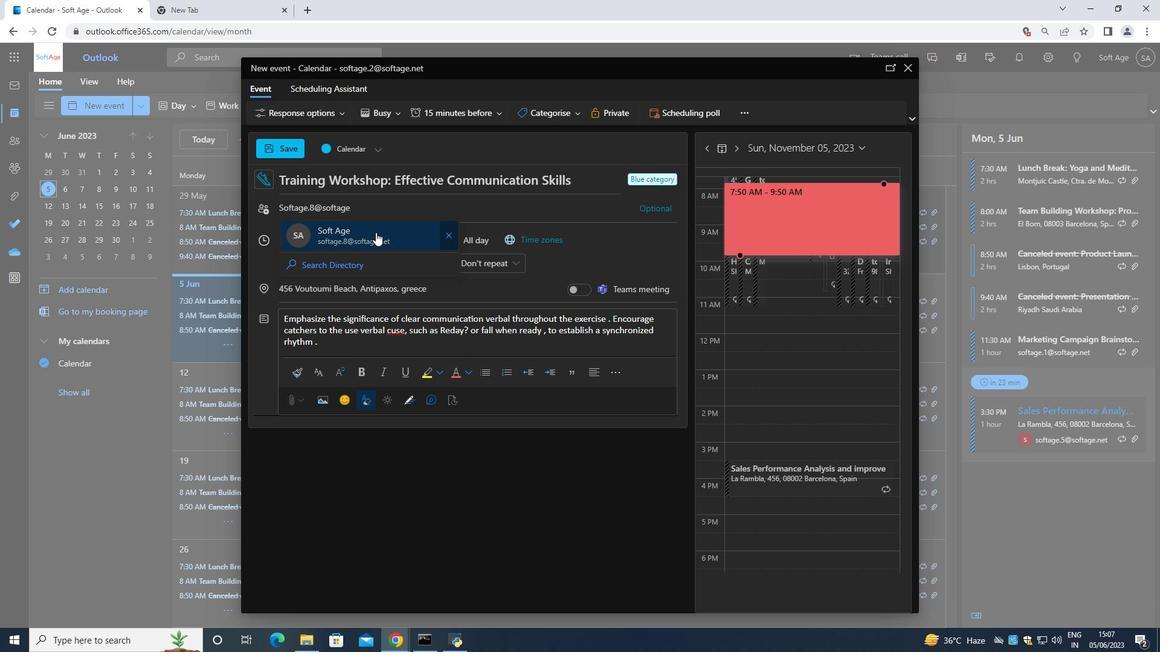 
Action: Key pressed <Key.shift>Softage.9<Key.shift>@
Screenshot: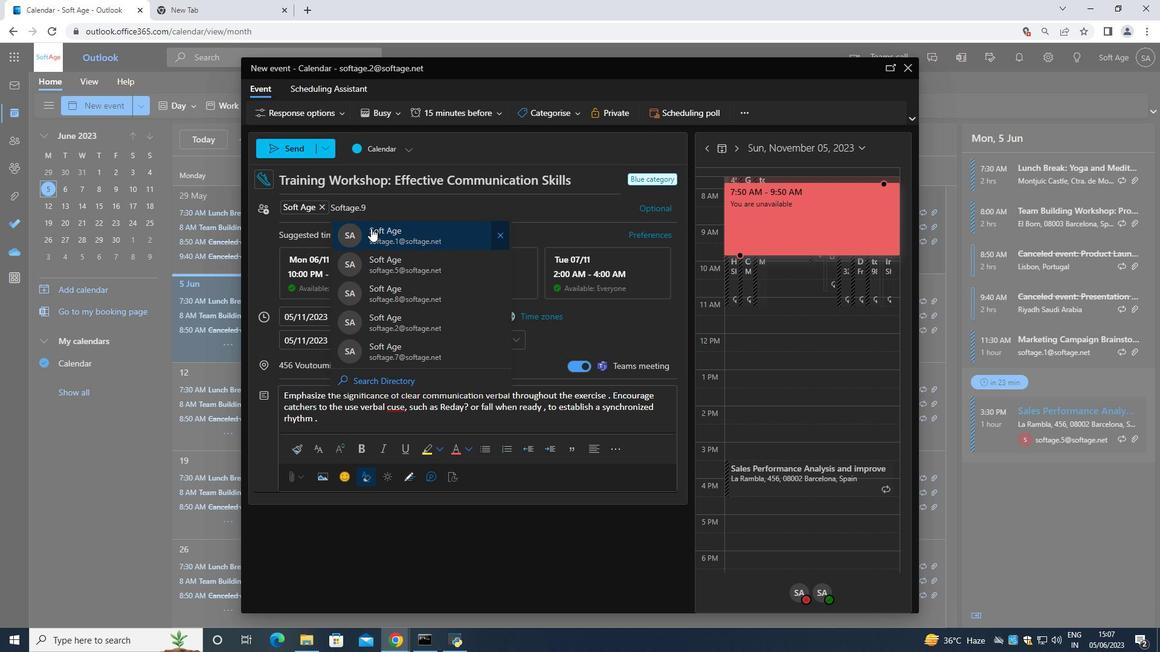 
Action: Mouse pressed left at (371, 228)
Screenshot: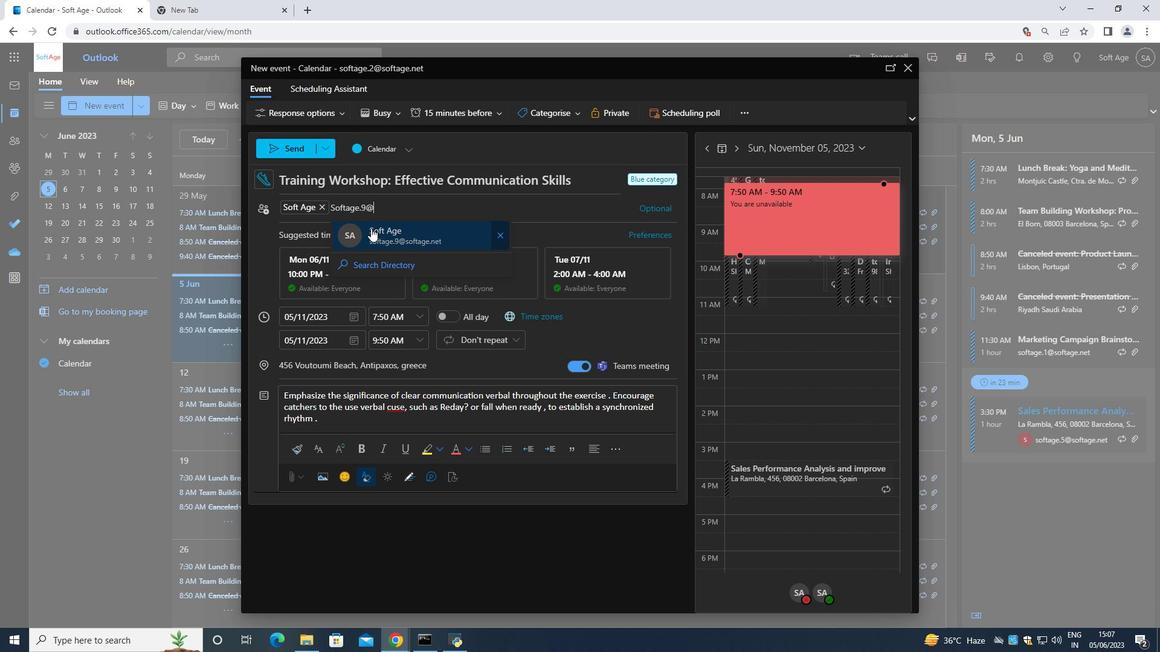 
Action: Mouse moved to (460, 112)
Screenshot: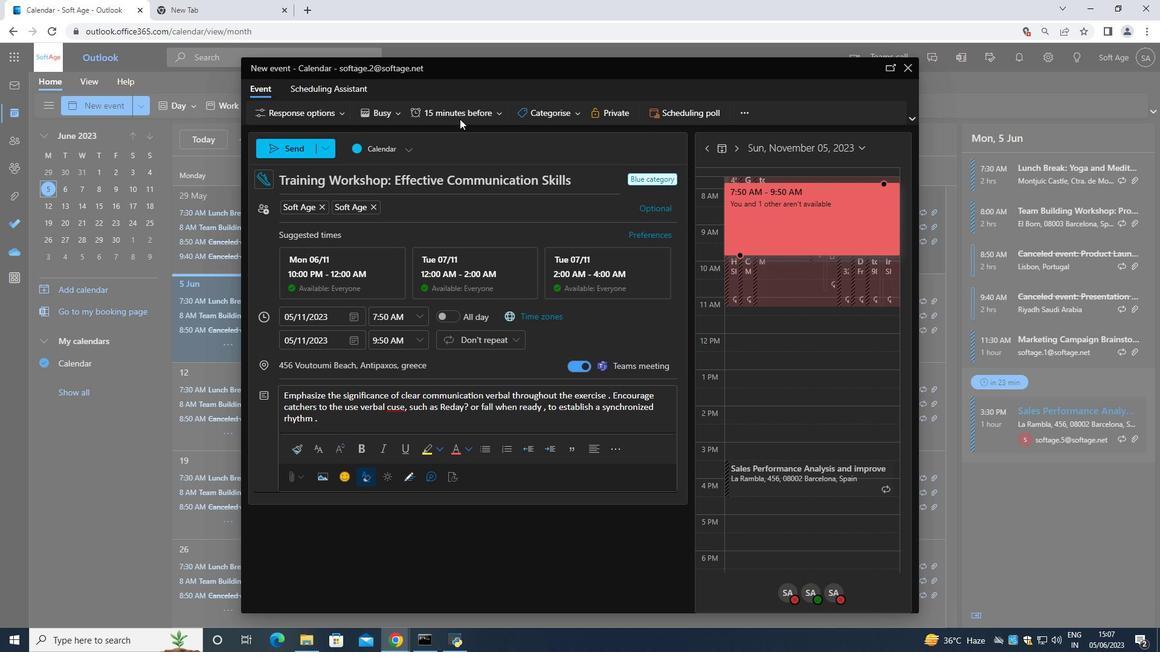 
Action: Mouse pressed left at (460, 112)
Screenshot: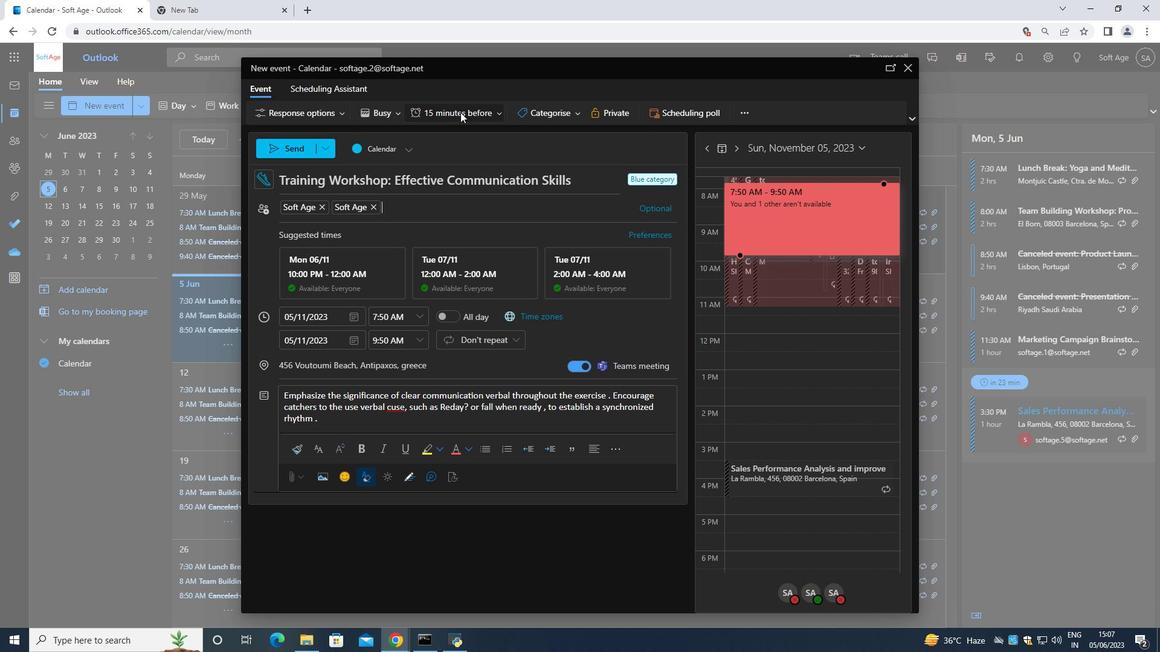 
Action: Mouse moved to (487, 293)
Screenshot: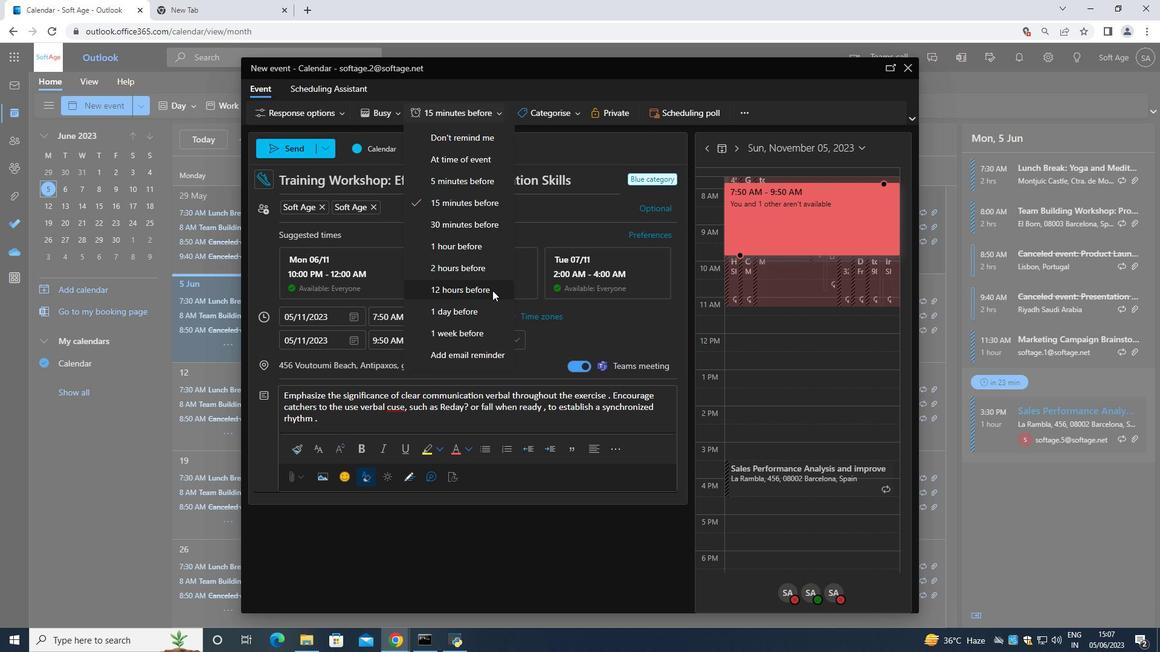 
Action: Mouse pressed left at (487, 293)
Screenshot: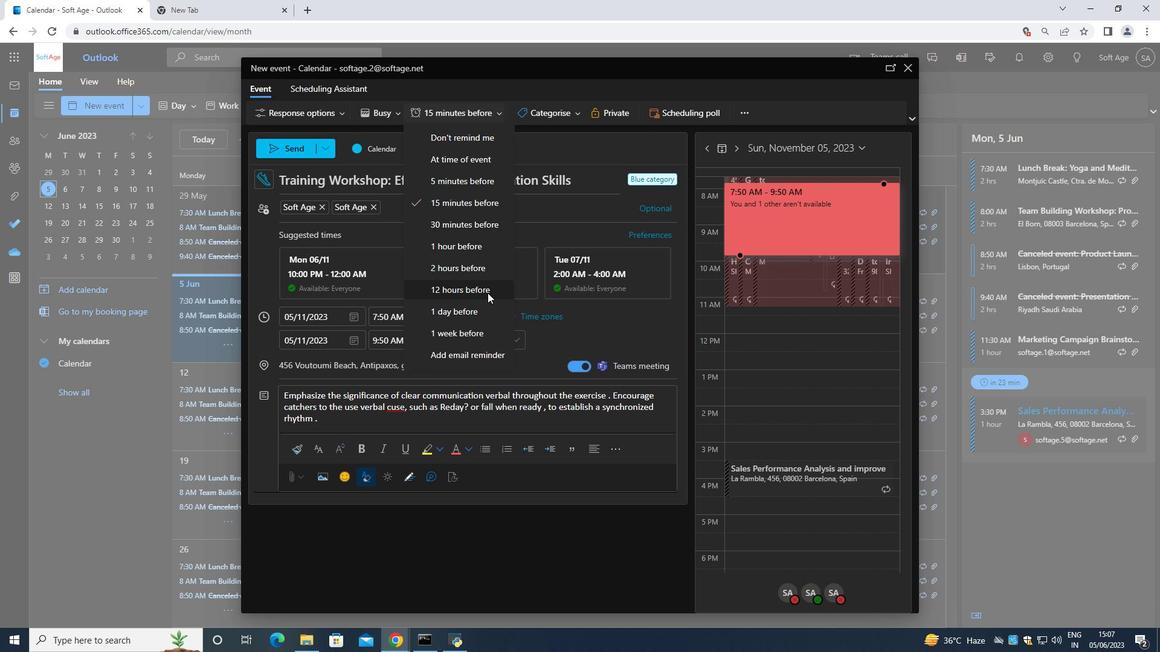 
Action: Mouse moved to (296, 150)
Screenshot: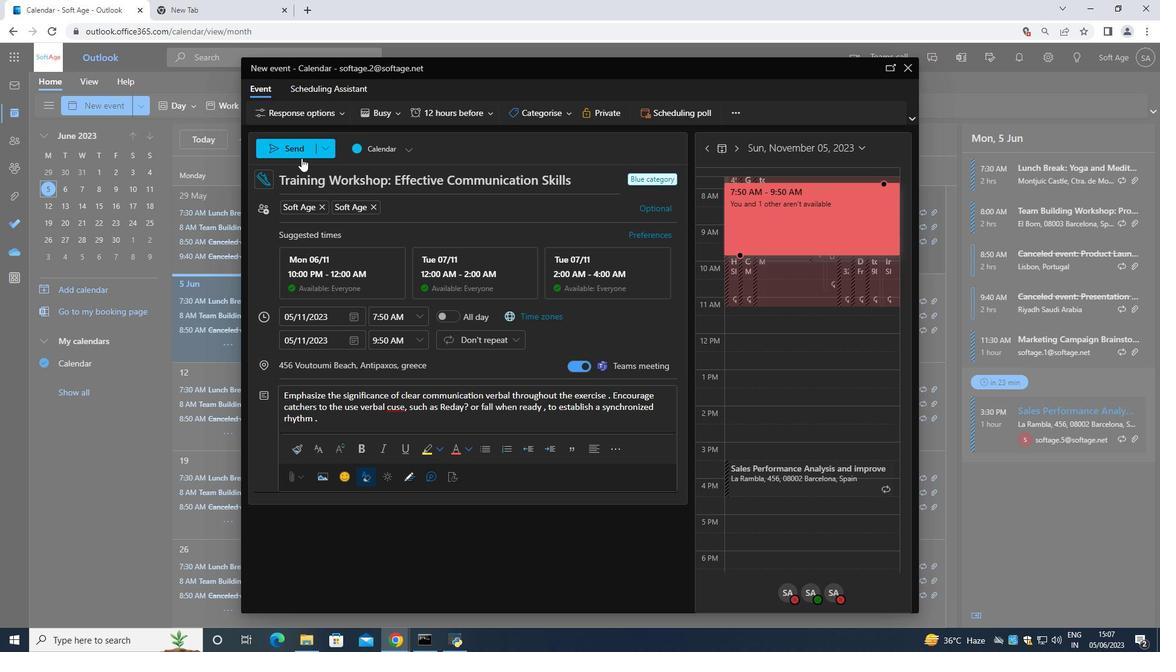 
Action: Mouse pressed left at (296, 150)
Screenshot: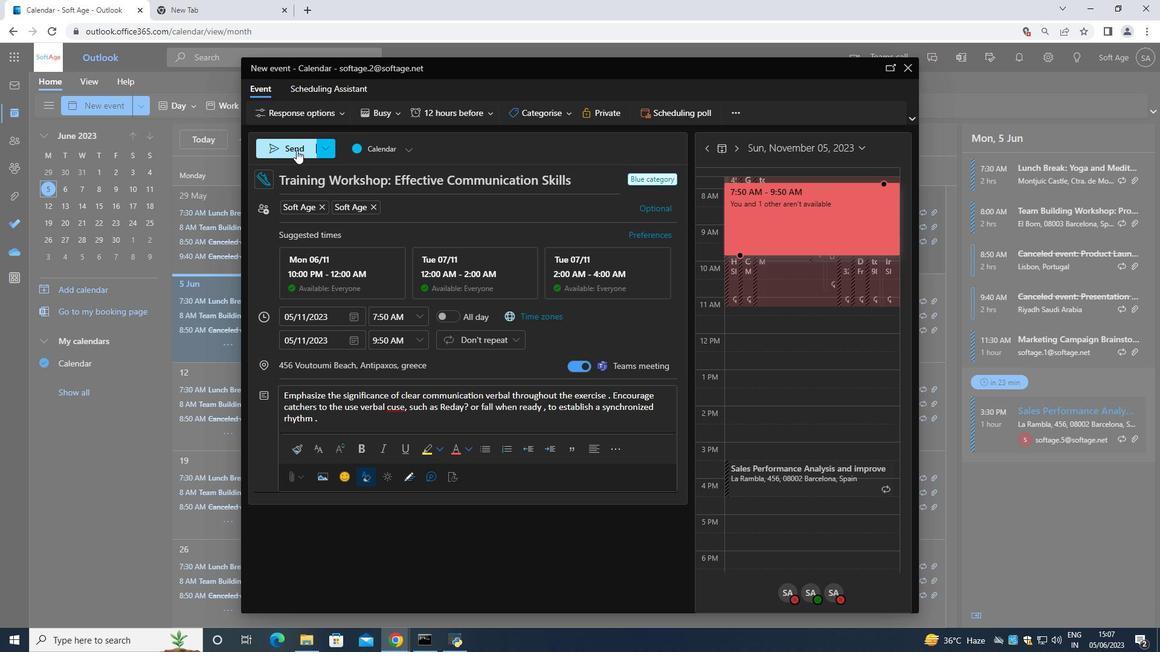 
Action: Mouse moved to (323, 149)
Screenshot: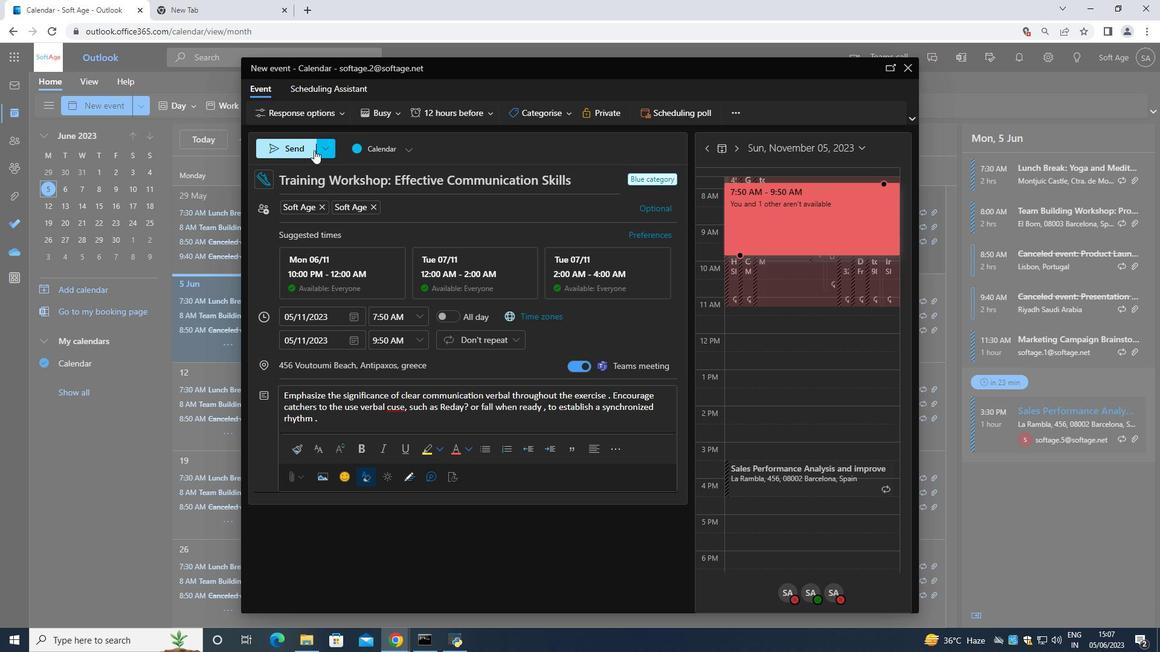 
